 Task: Change IN PROGRESS as Status of Issue Issue0000000356 in Backlog  in Scrum Project Project0000000072 in Jira. Change IN PROGRESS as Status of Issue Issue0000000358 in Backlog  in Scrum Project Project0000000072 in Jira. Change IN PROGRESS as Status of Issue Issue0000000360 in Backlog  in Scrum Project Project0000000072 in Jira. Assign Person0000000141 as Assignee of Issue Issue0000000351 in Backlog  in Scrum Project Project0000000071 in Jira. Assign Person0000000141 as Assignee of Issue Issue0000000352 in Backlog  in Scrum Project Project0000000071 in Jira
Action: Mouse moved to (314, 104)
Screenshot: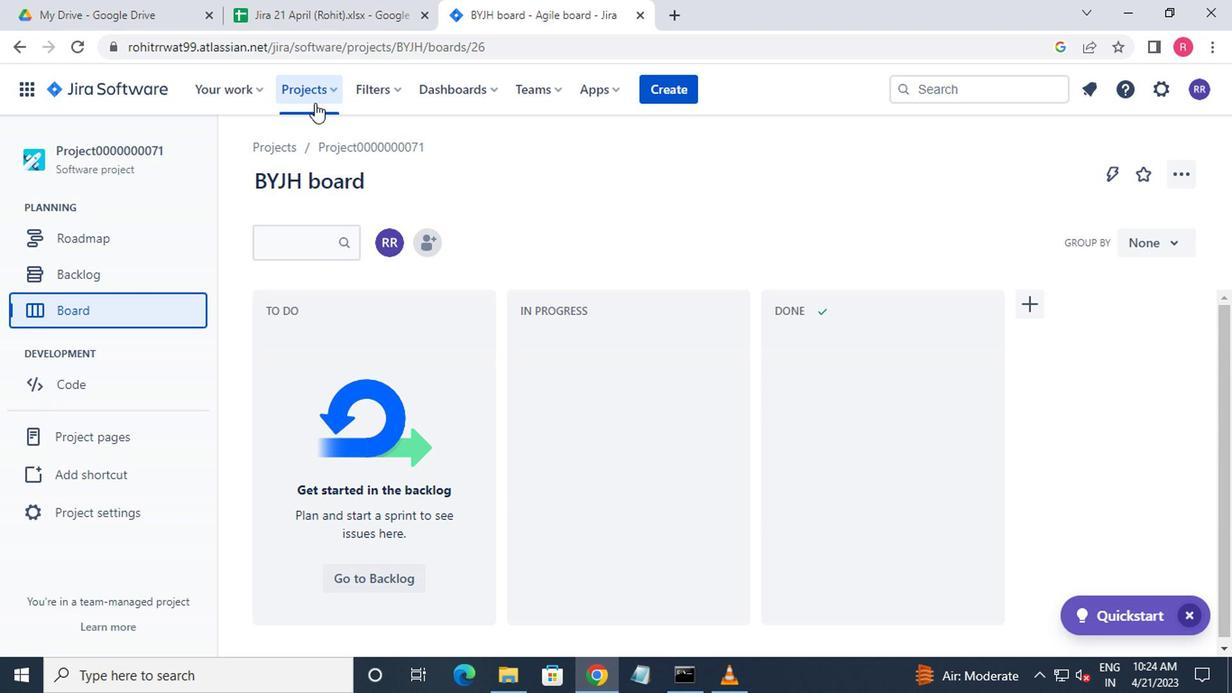 
Action: Mouse pressed left at (314, 104)
Screenshot: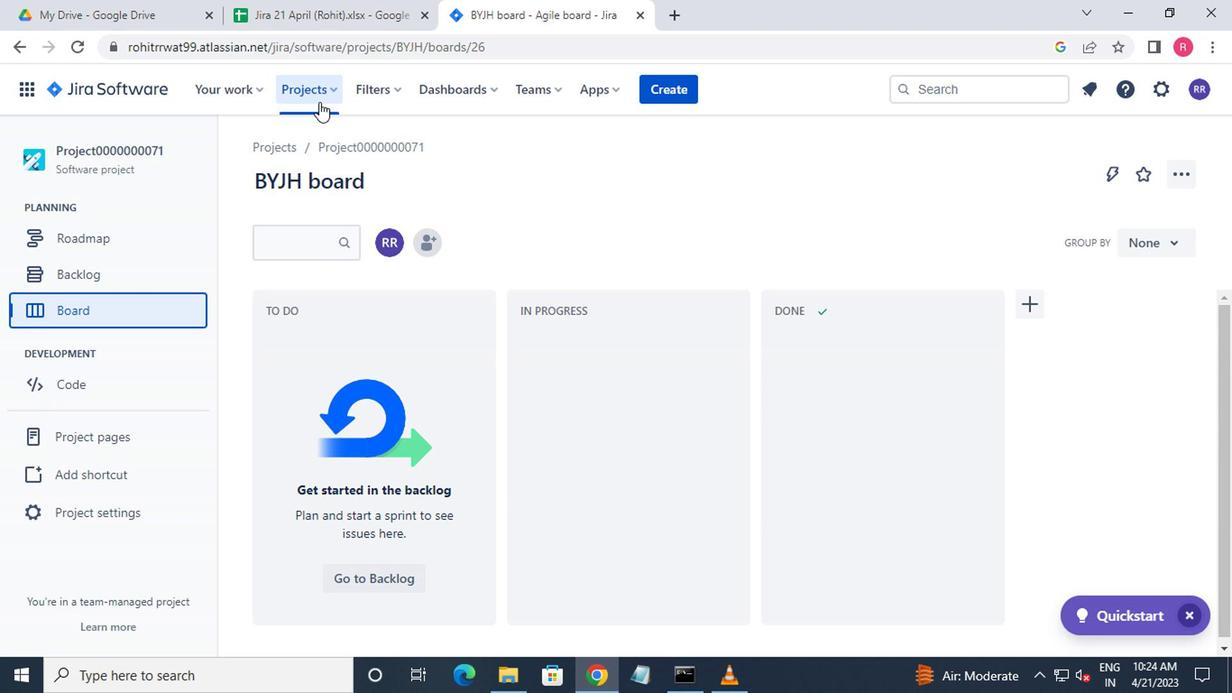 
Action: Mouse moved to (383, 234)
Screenshot: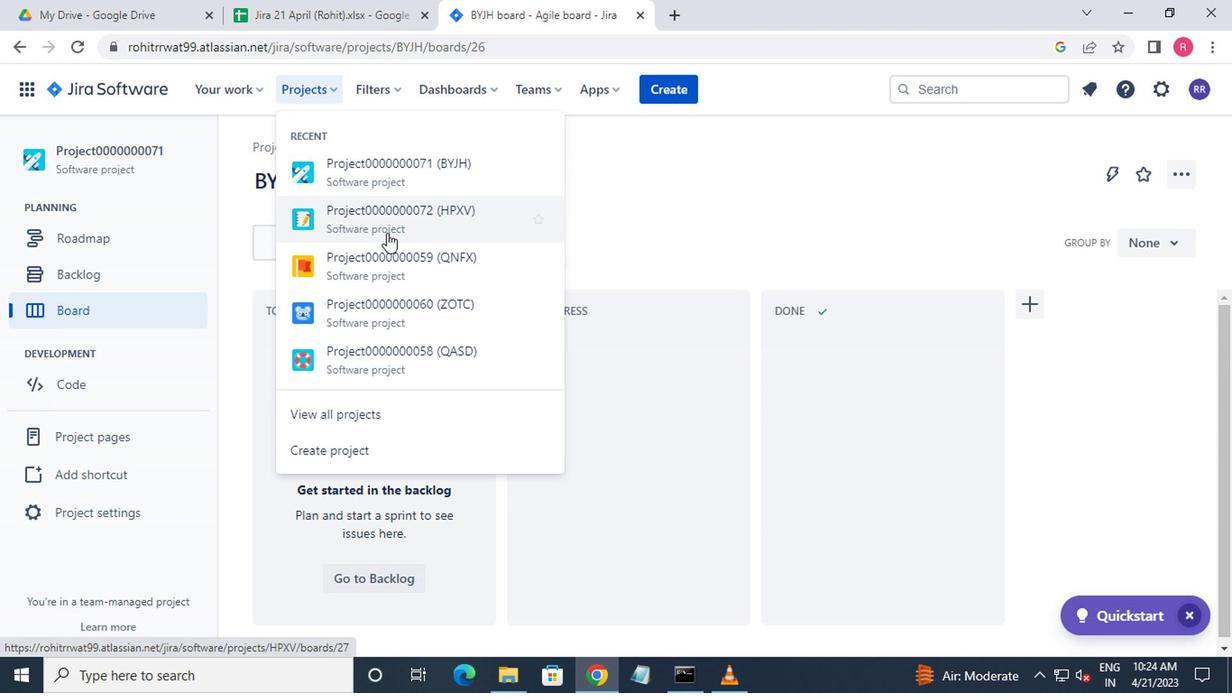 
Action: Mouse pressed left at (383, 234)
Screenshot: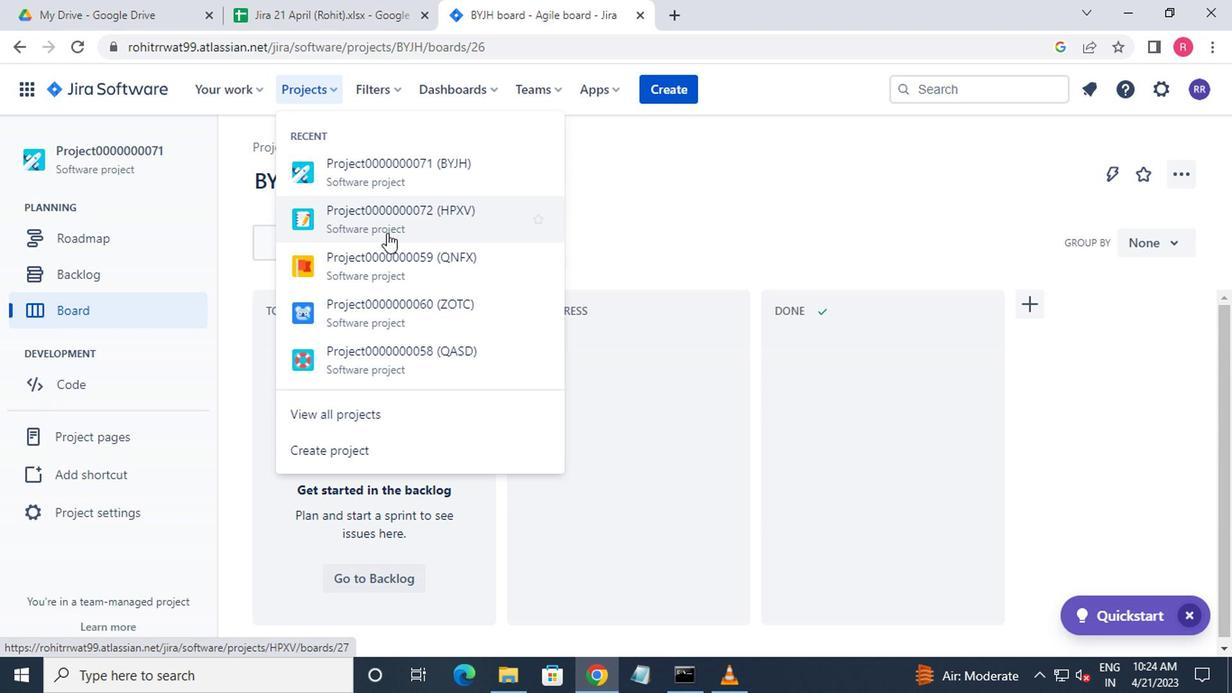 
Action: Mouse moved to (107, 277)
Screenshot: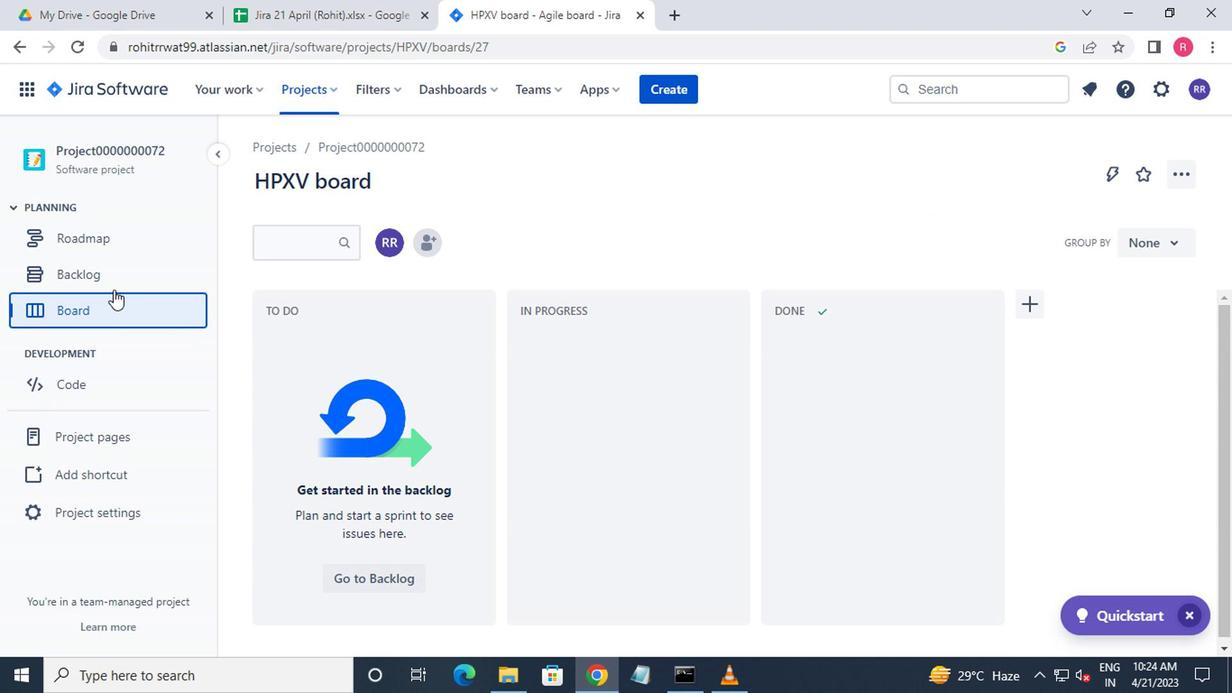 
Action: Mouse pressed left at (107, 277)
Screenshot: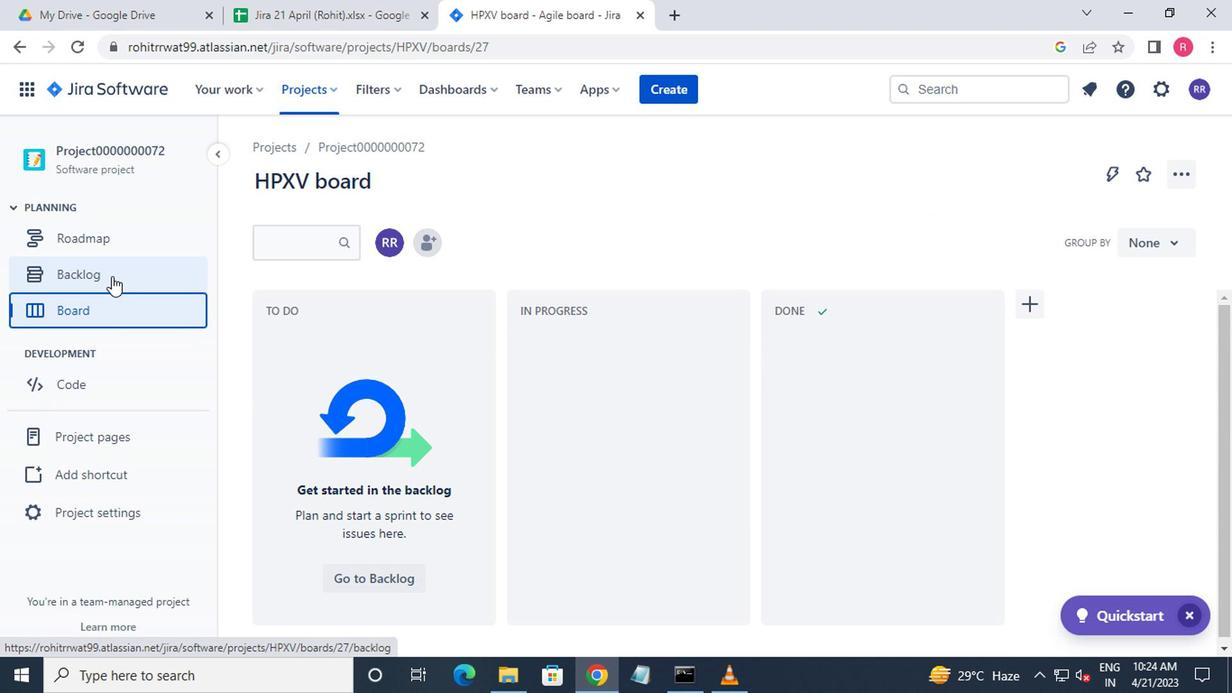 
Action: Mouse moved to (1046, 329)
Screenshot: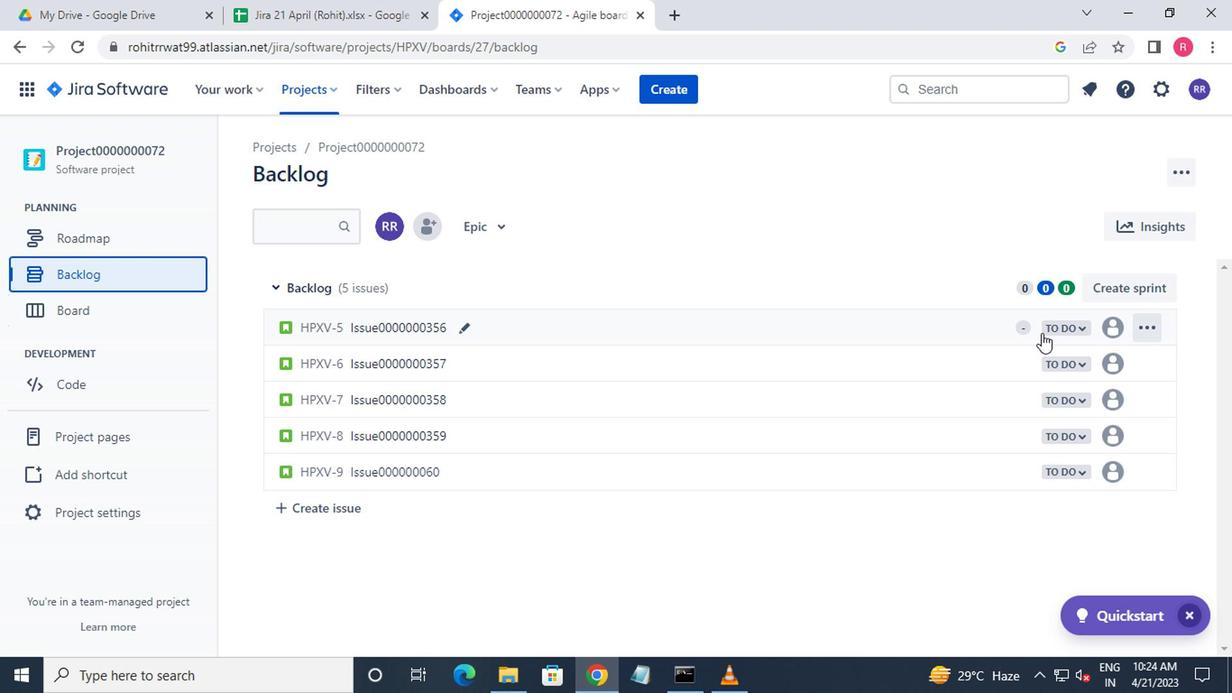 
Action: Mouse pressed left at (1046, 329)
Screenshot: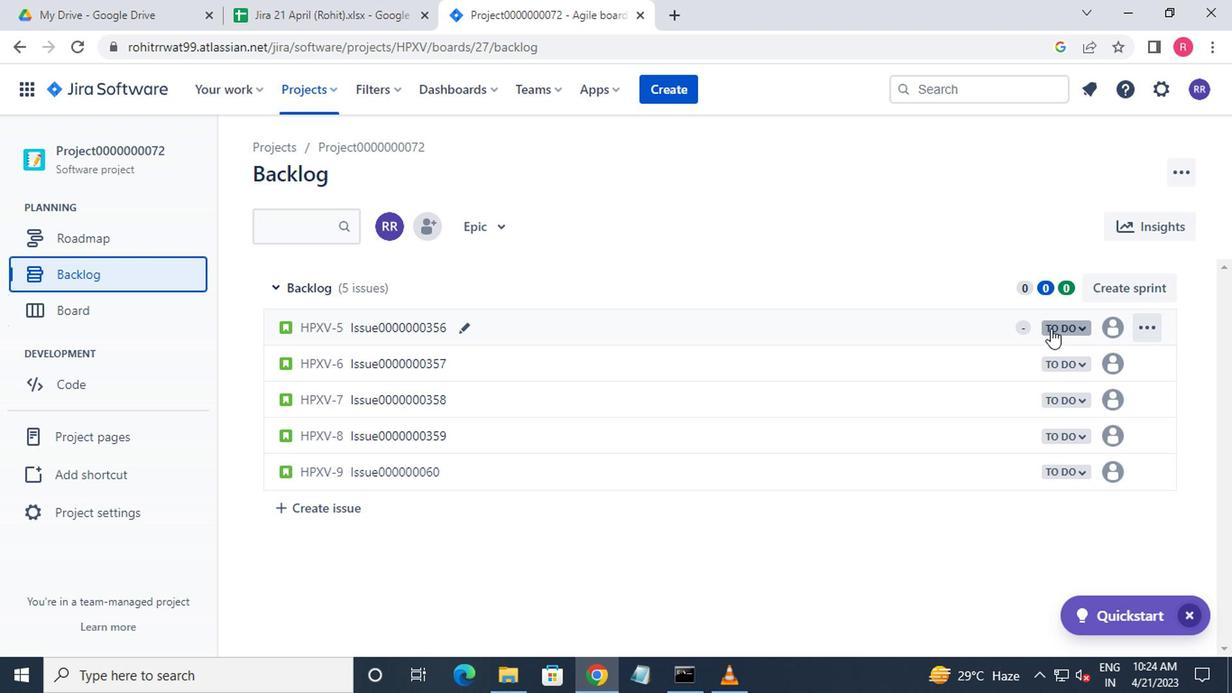 
Action: Mouse moved to (1002, 369)
Screenshot: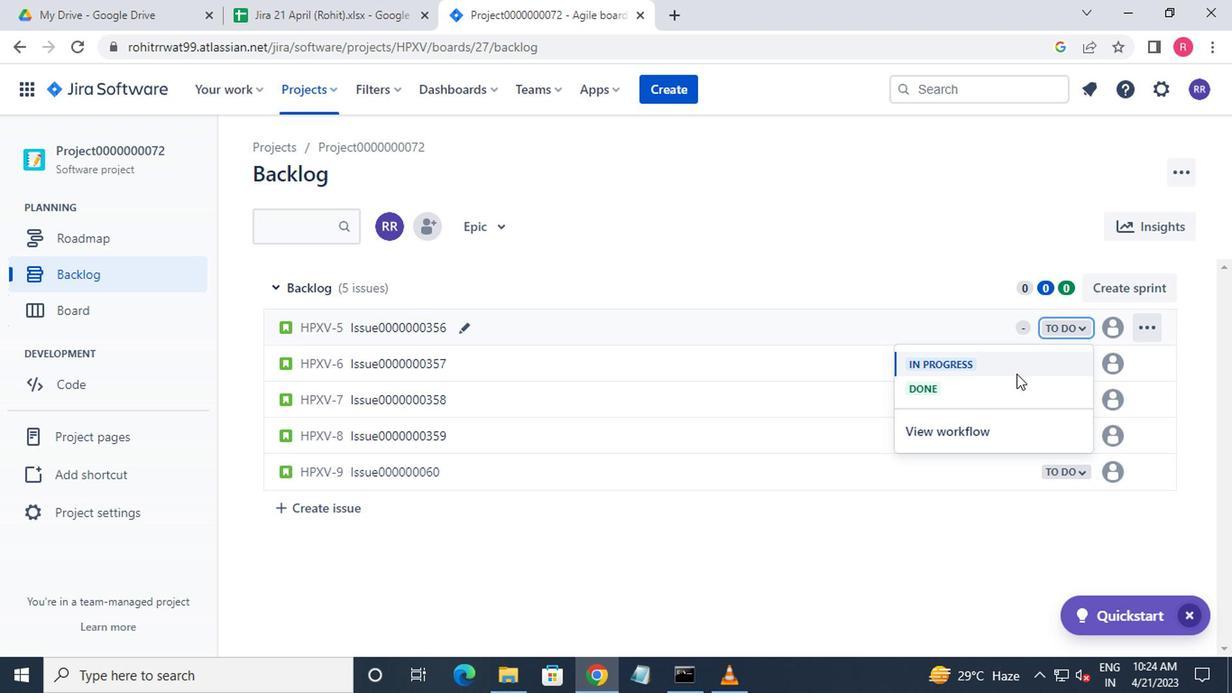 
Action: Mouse pressed left at (1002, 369)
Screenshot: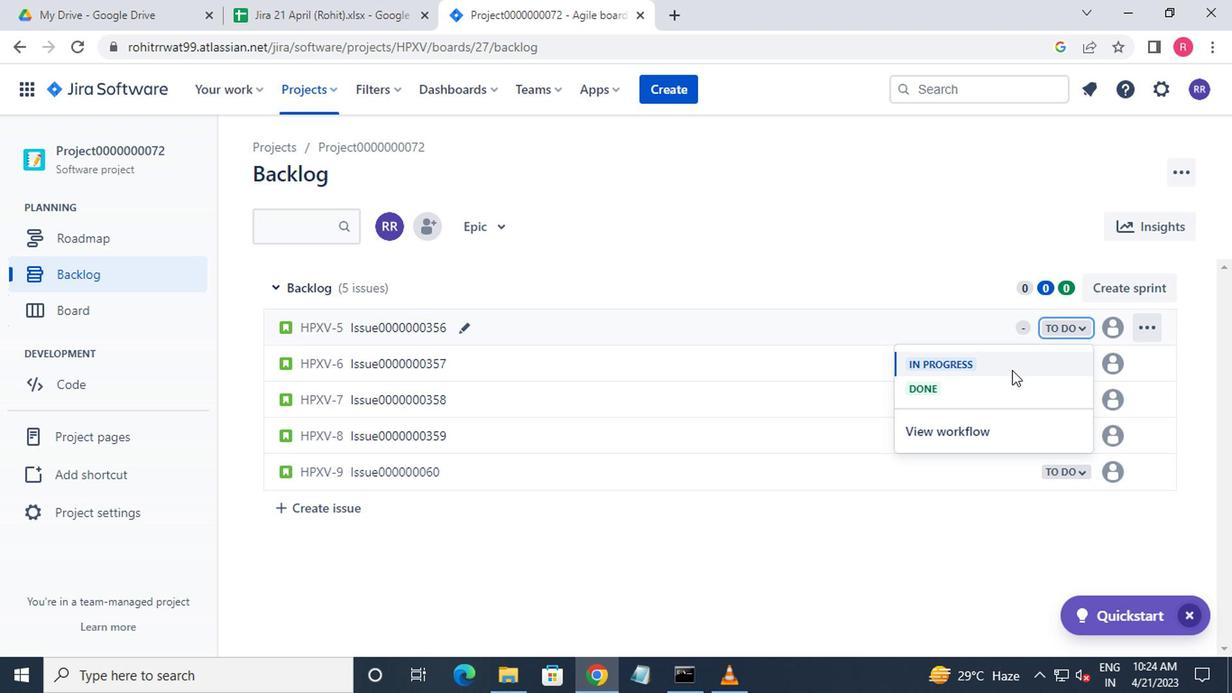
Action: Mouse moved to (1062, 399)
Screenshot: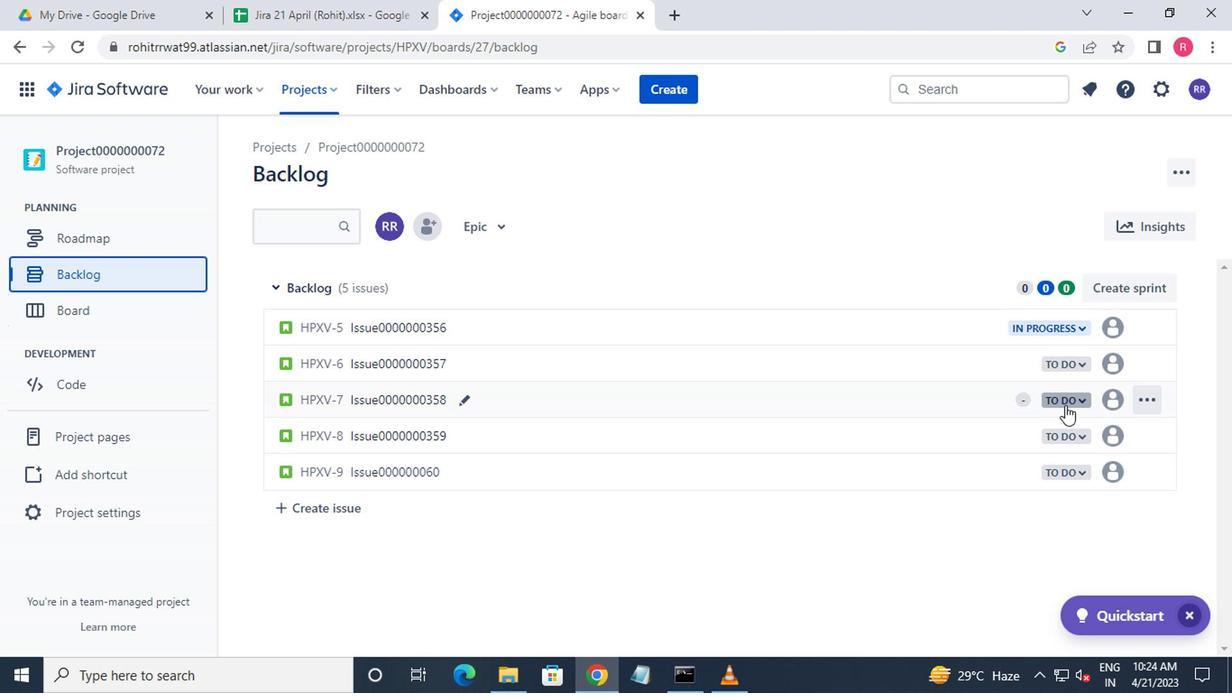 
Action: Mouse pressed left at (1062, 399)
Screenshot: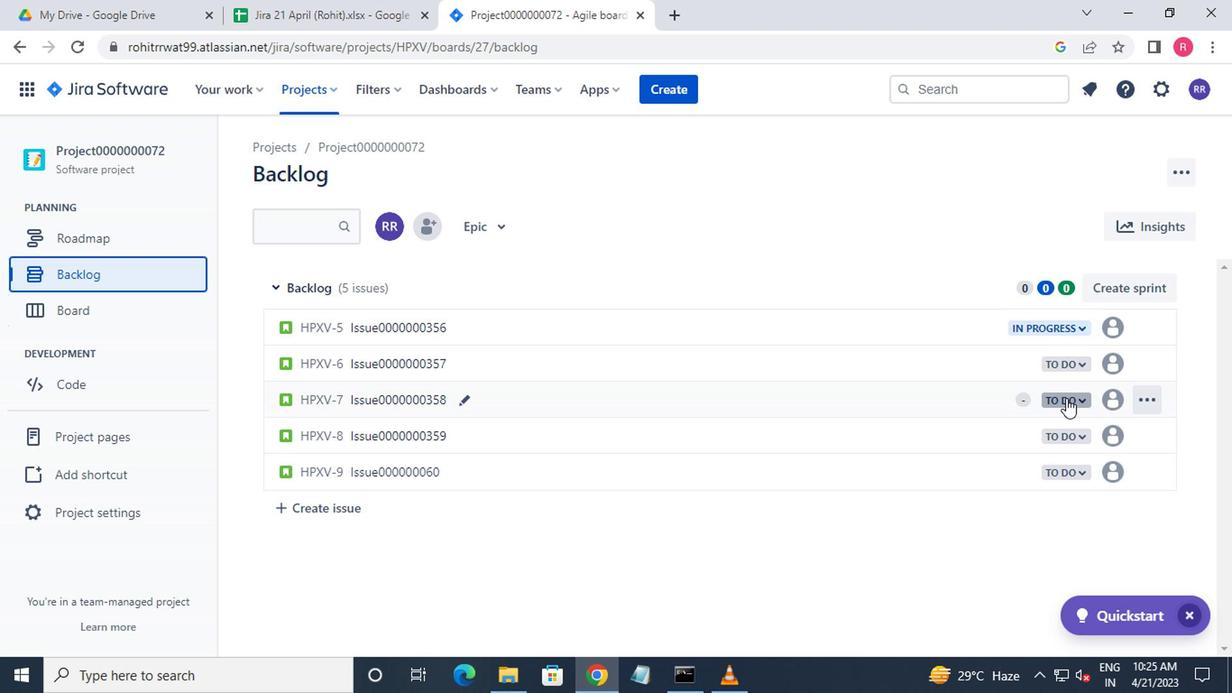 
Action: Mouse moved to (997, 432)
Screenshot: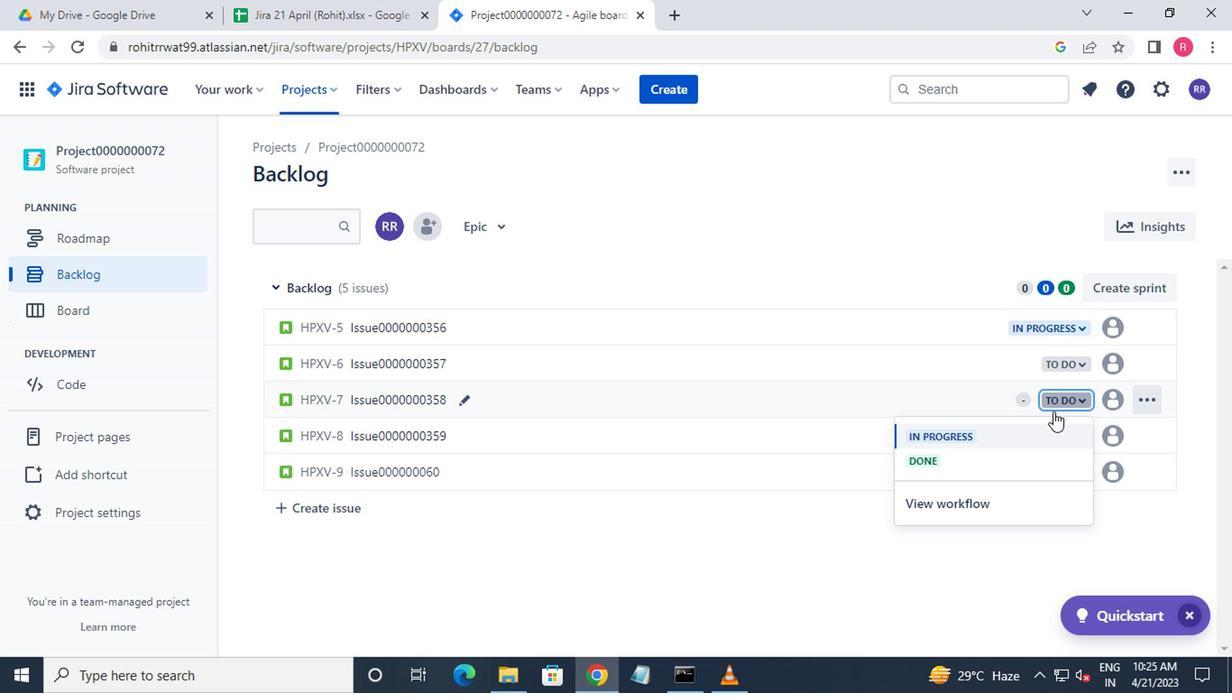 
Action: Mouse pressed left at (997, 432)
Screenshot: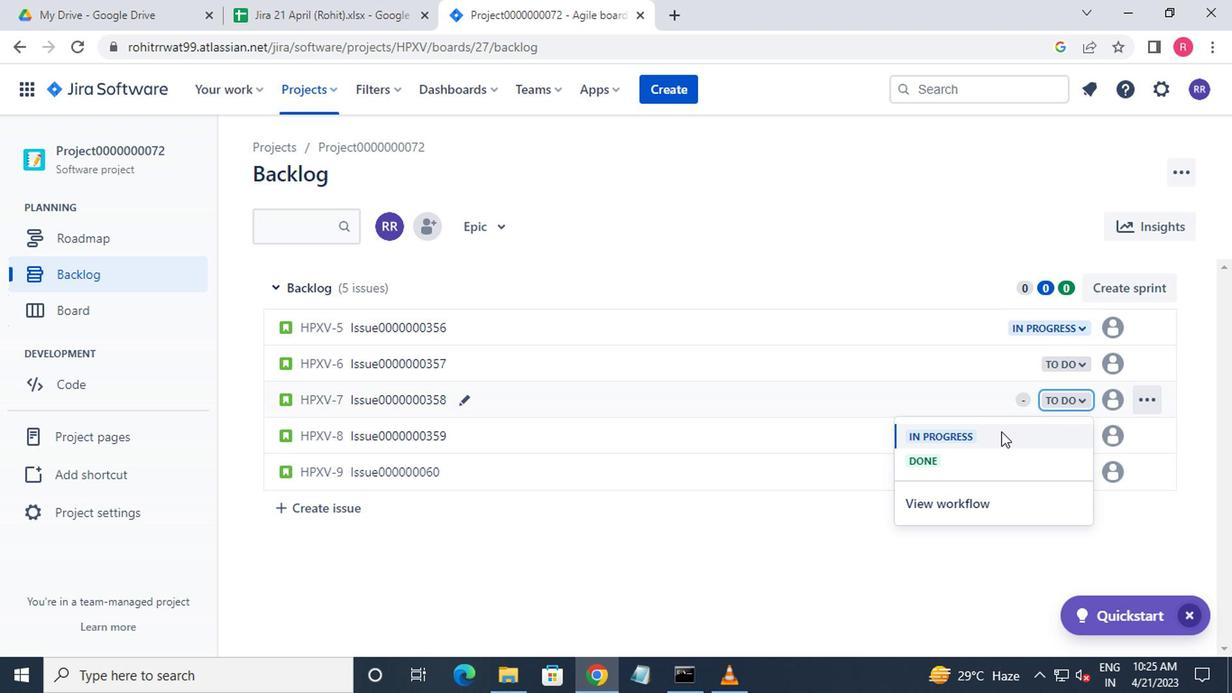 
Action: Mouse moved to (1062, 466)
Screenshot: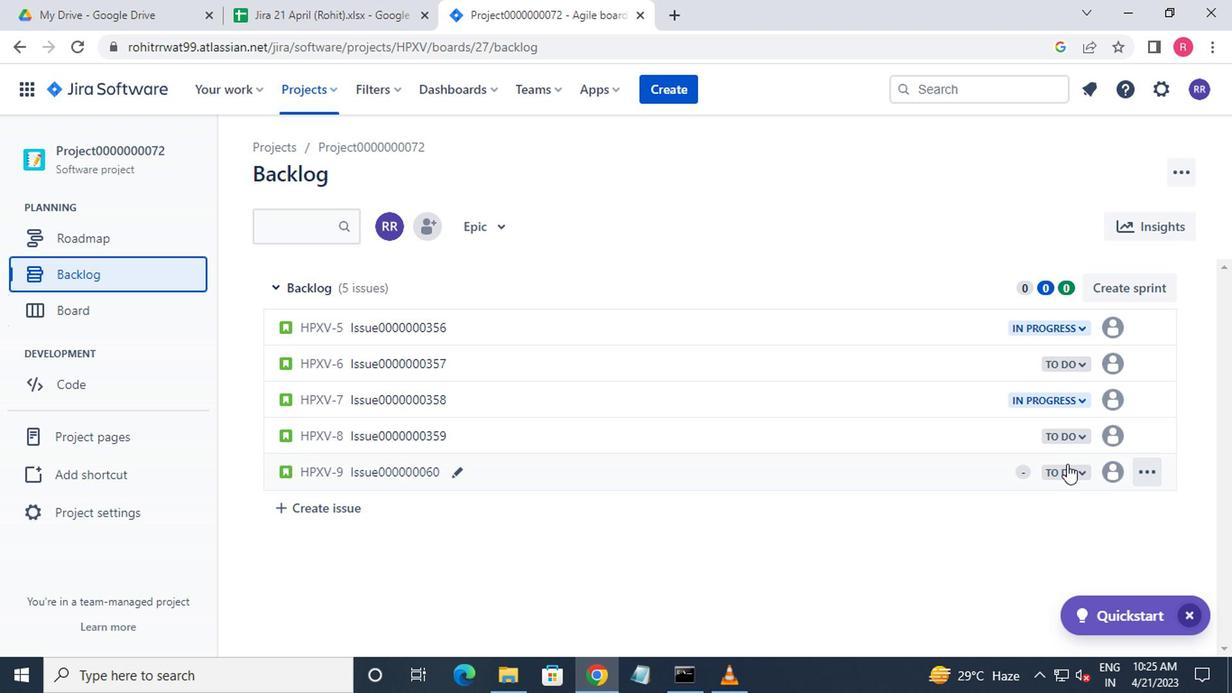
Action: Mouse pressed left at (1062, 466)
Screenshot: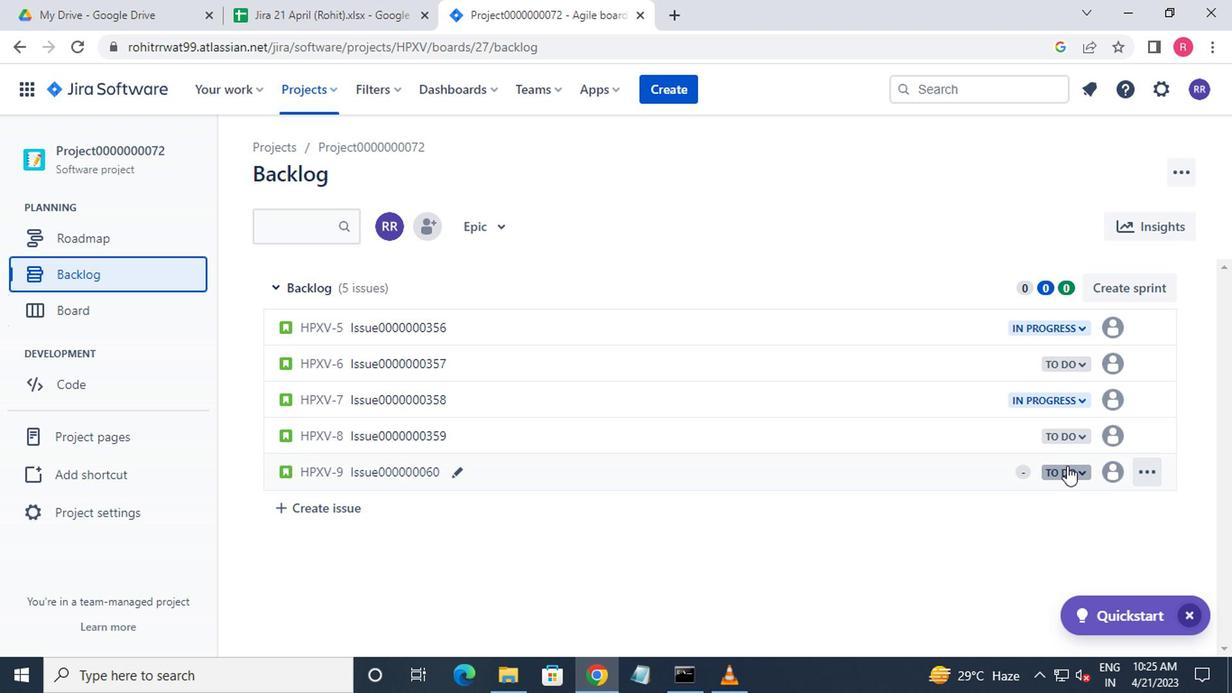 
Action: Mouse moved to (940, 503)
Screenshot: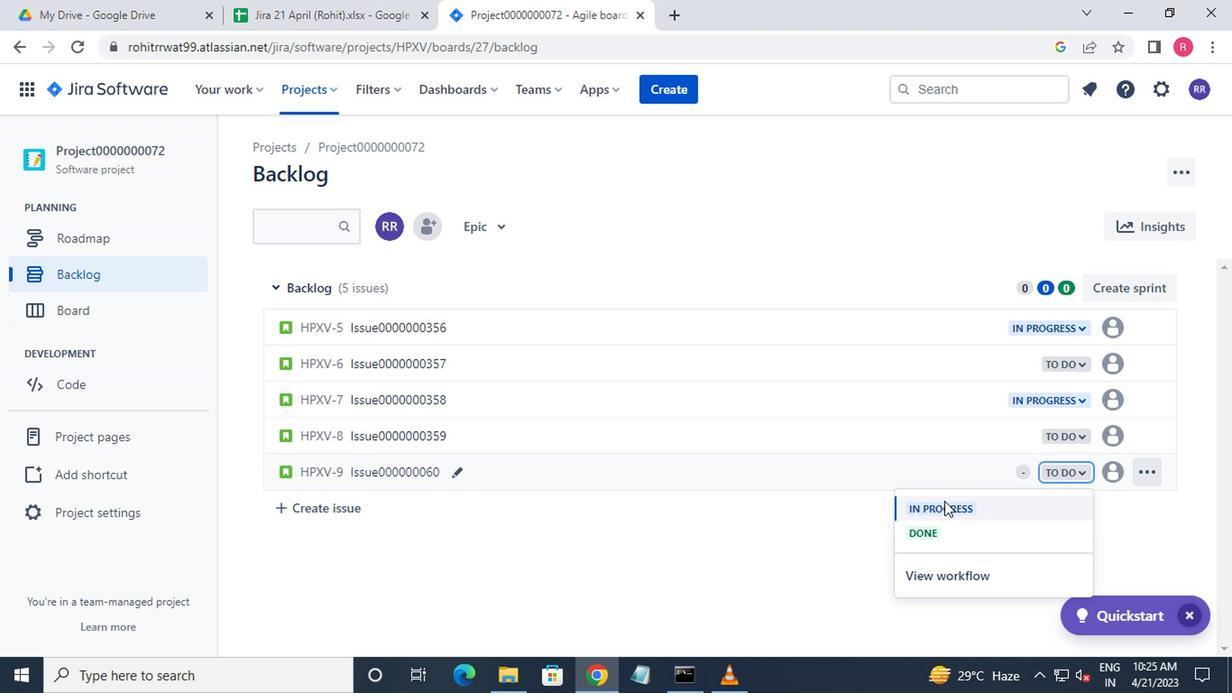 
Action: Mouse pressed left at (940, 503)
Screenshot: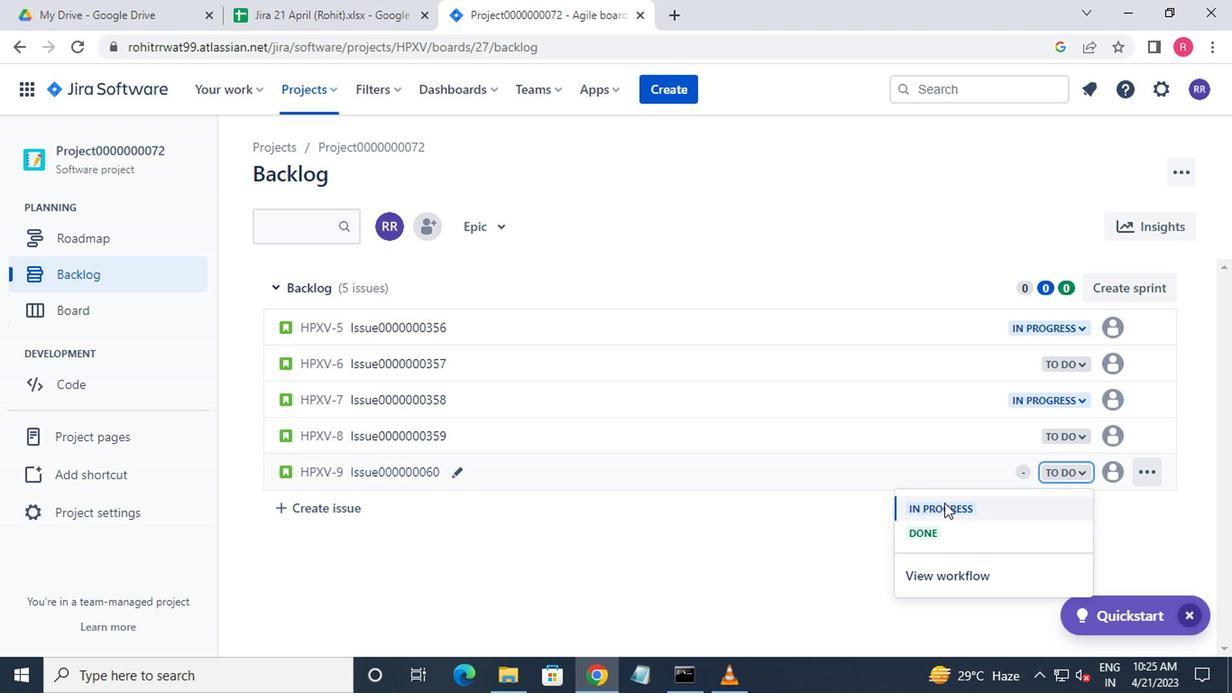 
Action: Mouse moved to (316, 102)
Screenshot: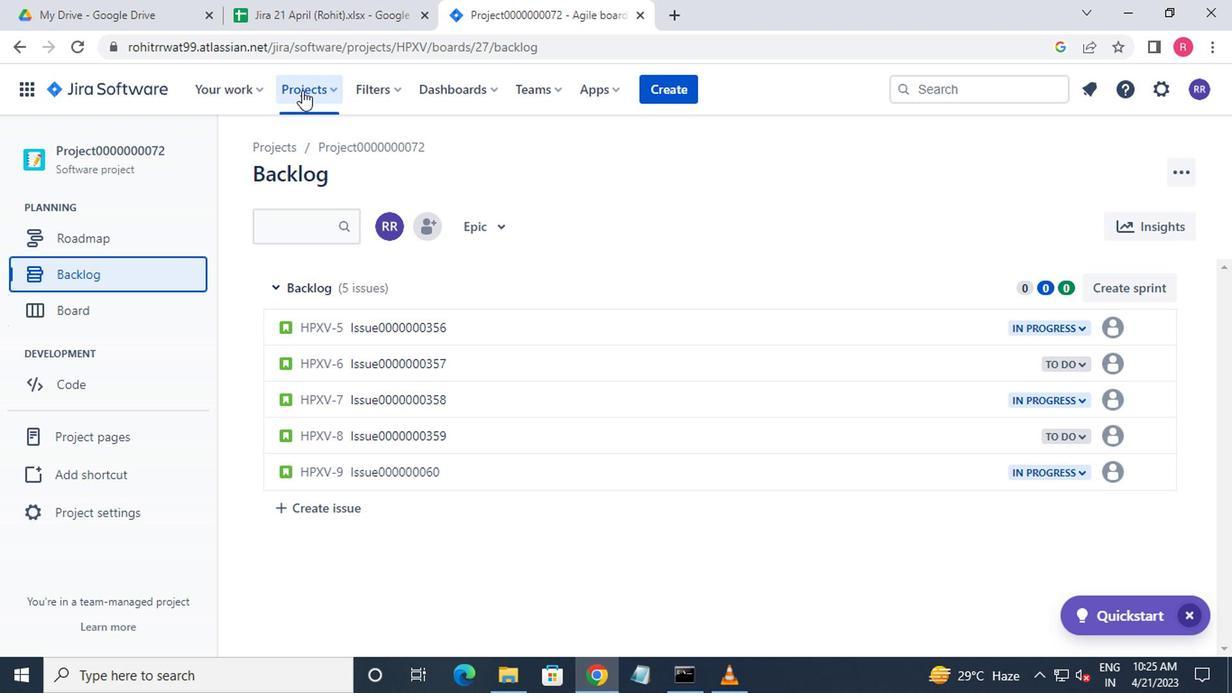 
Action: Mouse pressed left at (316, 102)
Screenshot: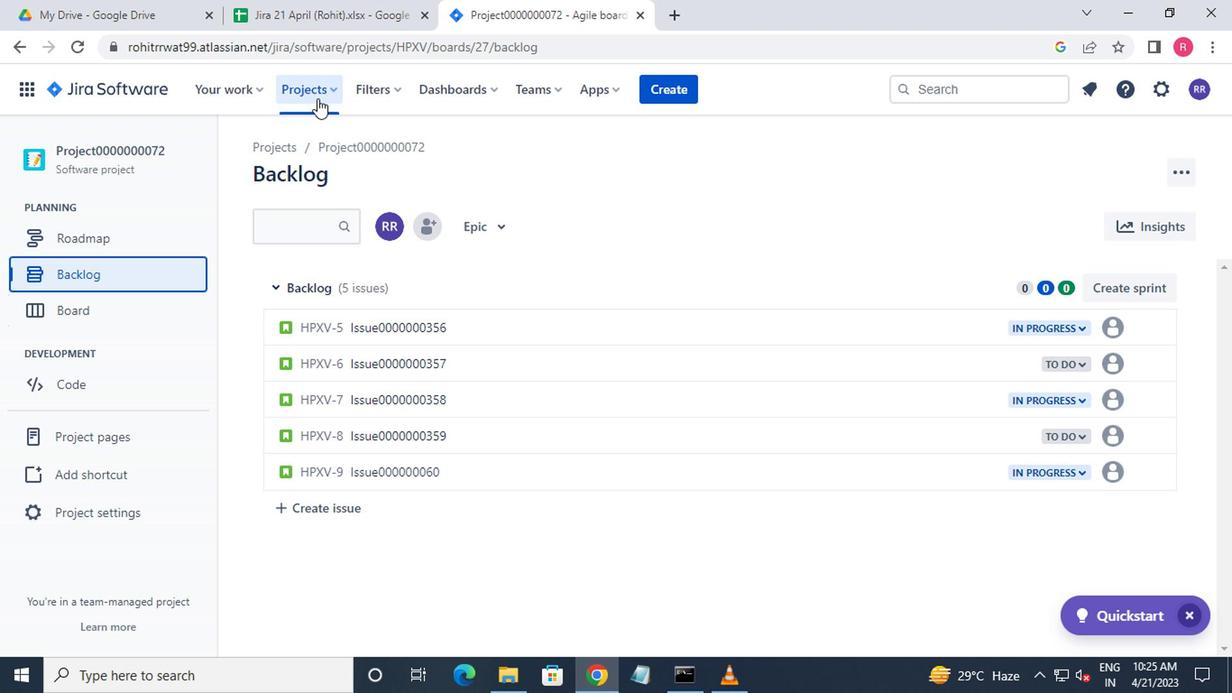 
Action: Mouse moved to (399, 232)
Screenshot: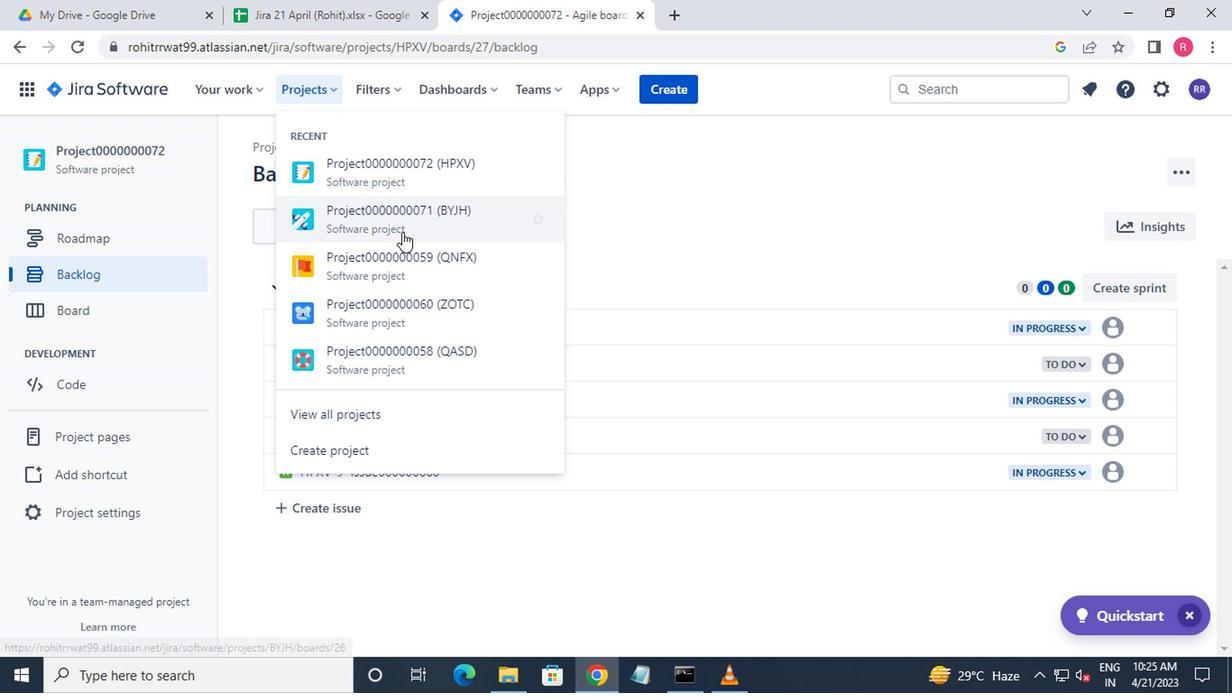 
Action: Mouse pressed left at (399, 232)
Screenshot: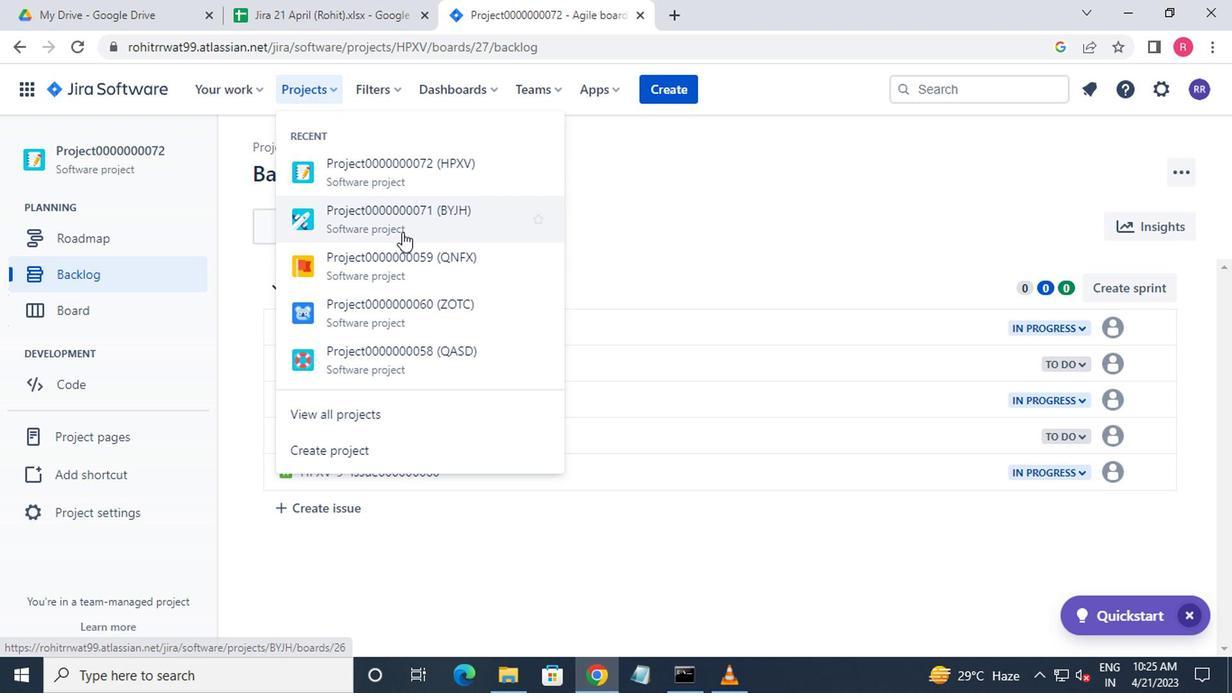 
Action: Mouse moved to (116, 284)
Screenshot: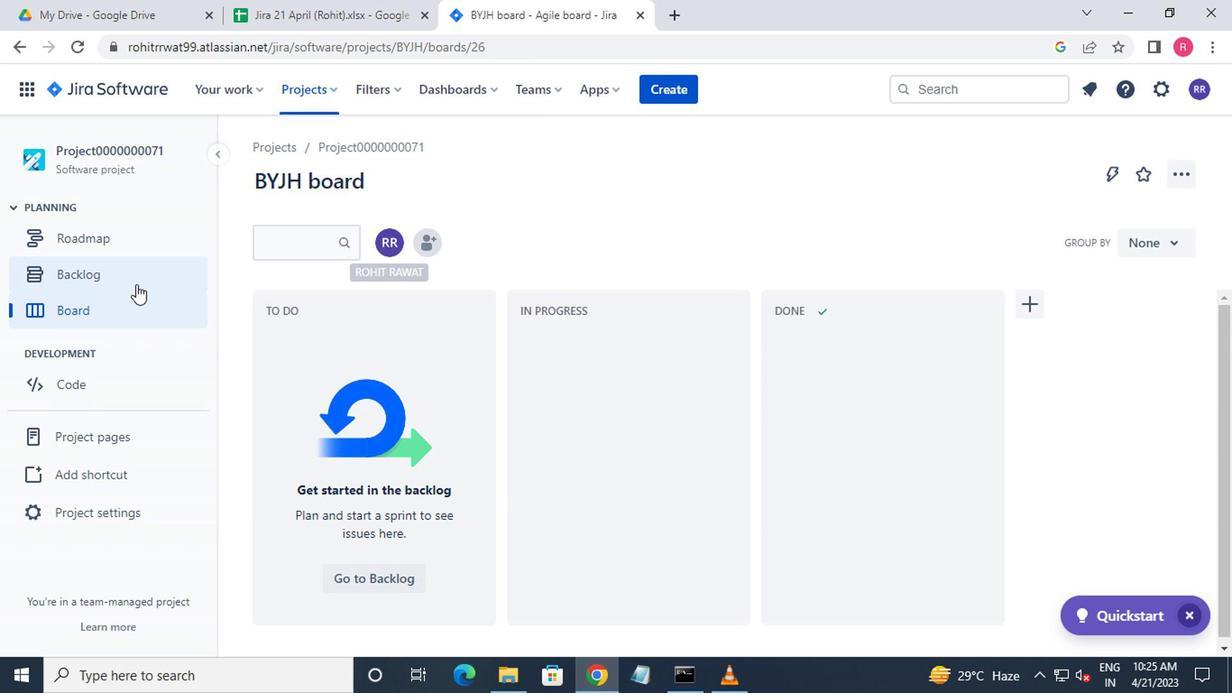 
Action: Mouse pressed left at (116, 284)
Screenshot: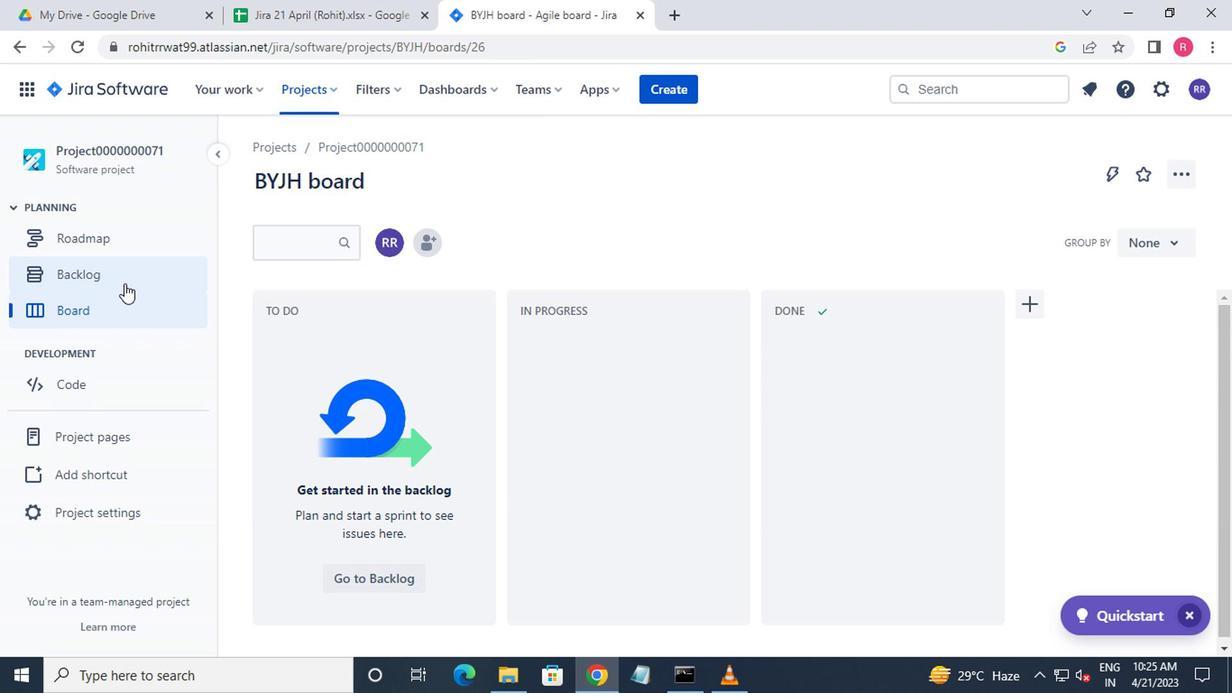
Action: Mouse moved to (363, 389)
Screenshot: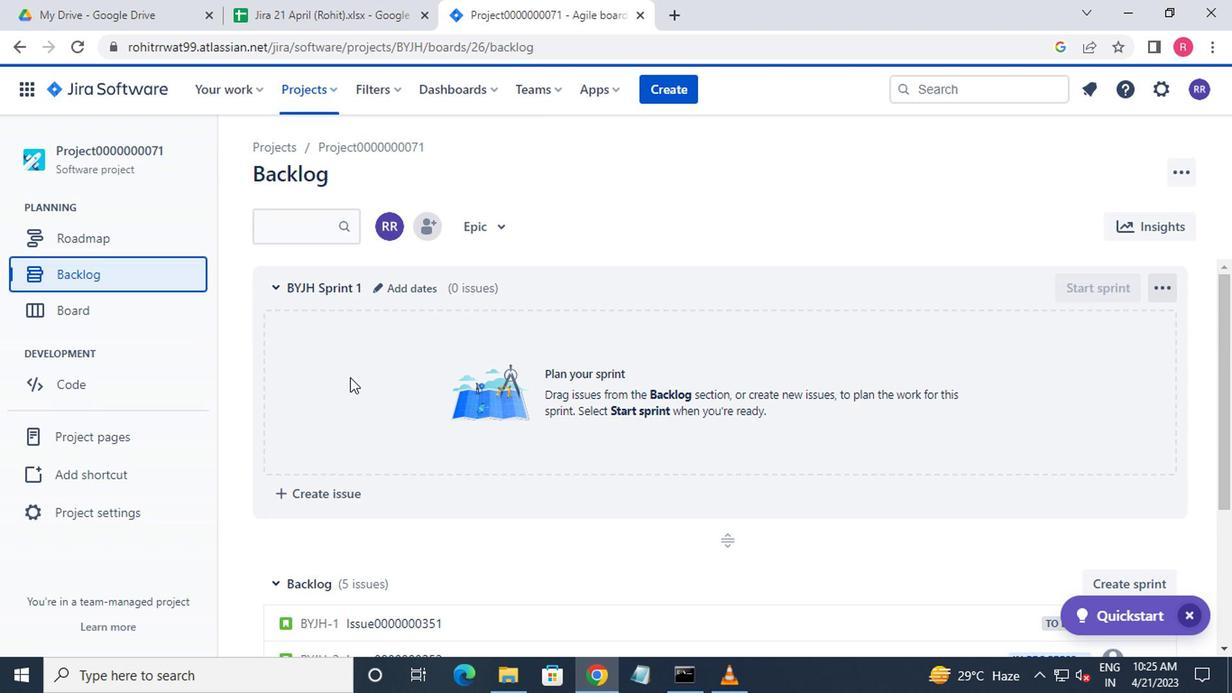 
Action: Mouse scrolled (363, 388) with delta (0, -1)
Screenshot: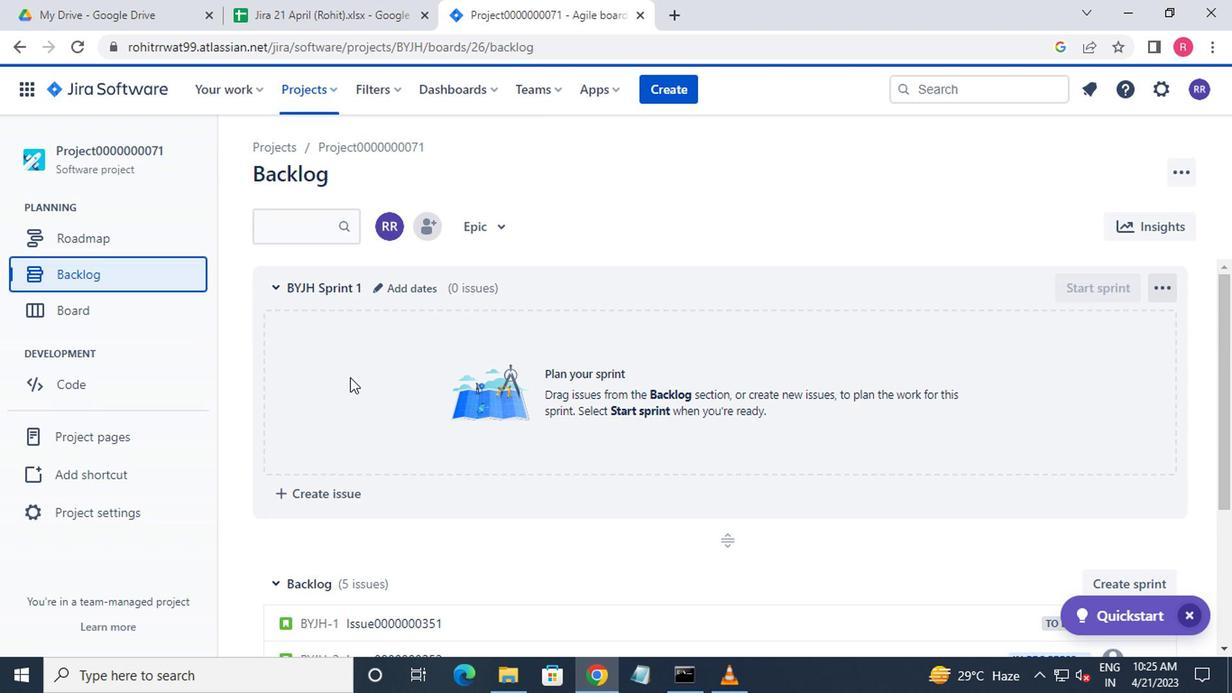 
Action: Mouse moved to (383, 403)
Screenshot: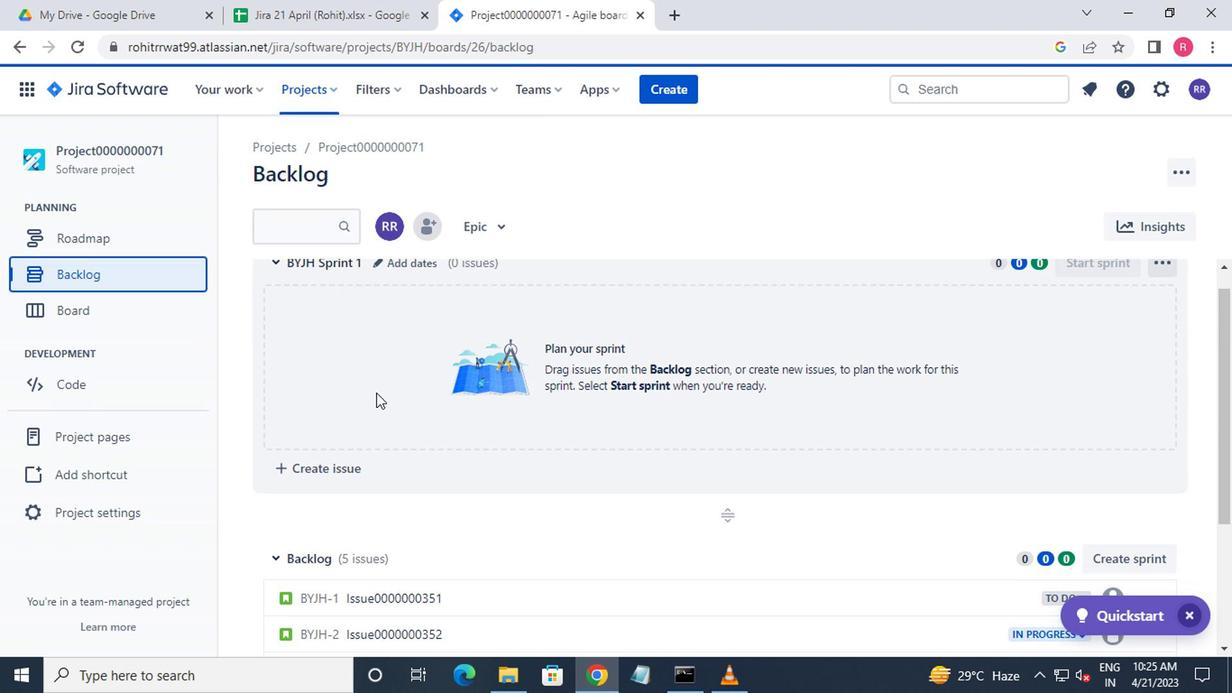 
Action: Mouse scrolled (383, 403) with delta (0, 0)
Screenshot: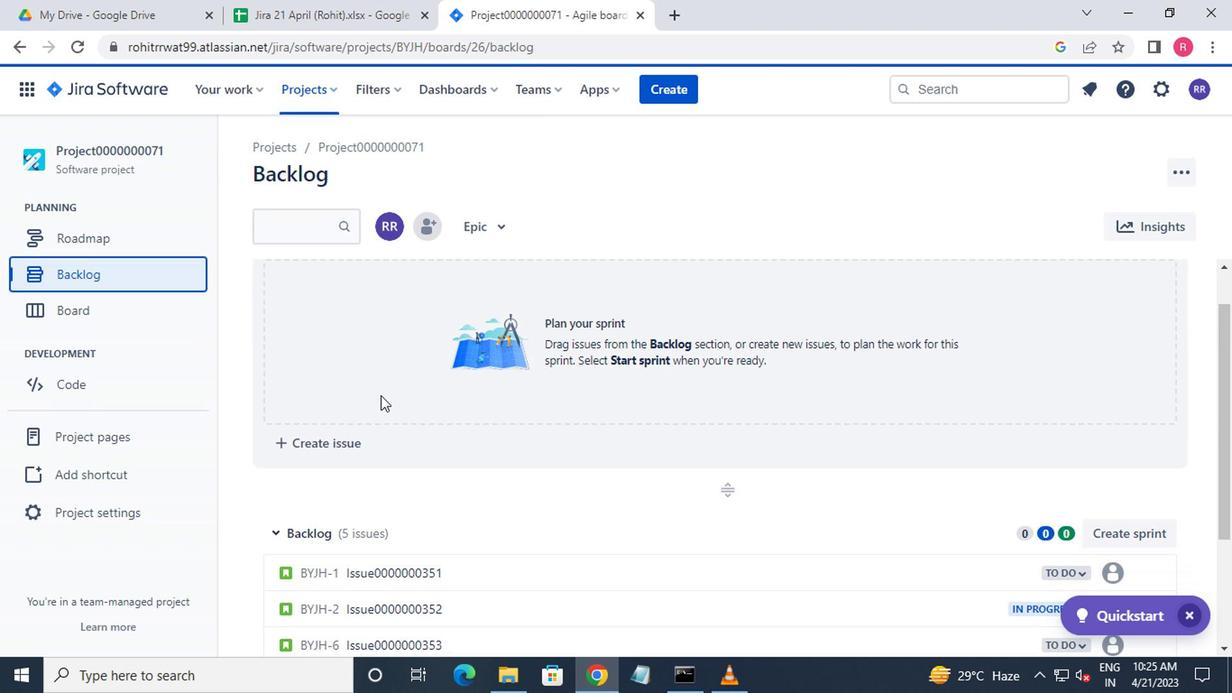 
Action: Mouse moved to (385, 405)
Screenshot: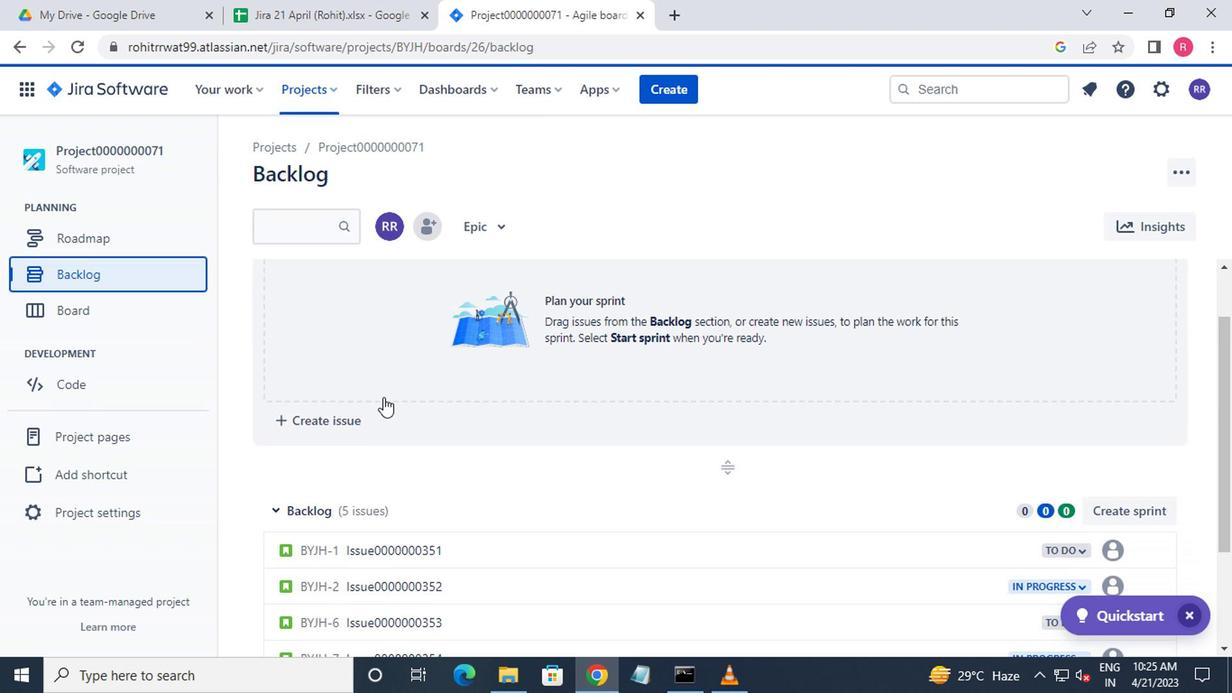 
Action: Mouse scrolled (385, 405) with delta (0, 0)
Screenshot: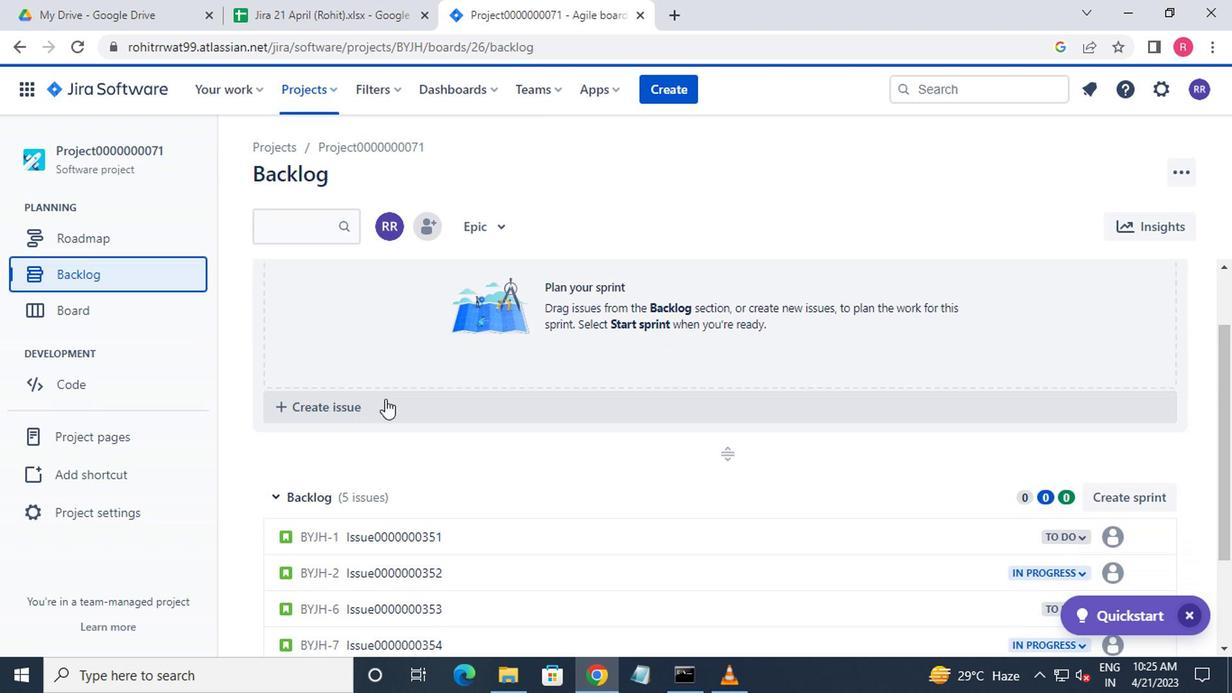 
Action: Mouse moved to (388, 409)
Screenshot: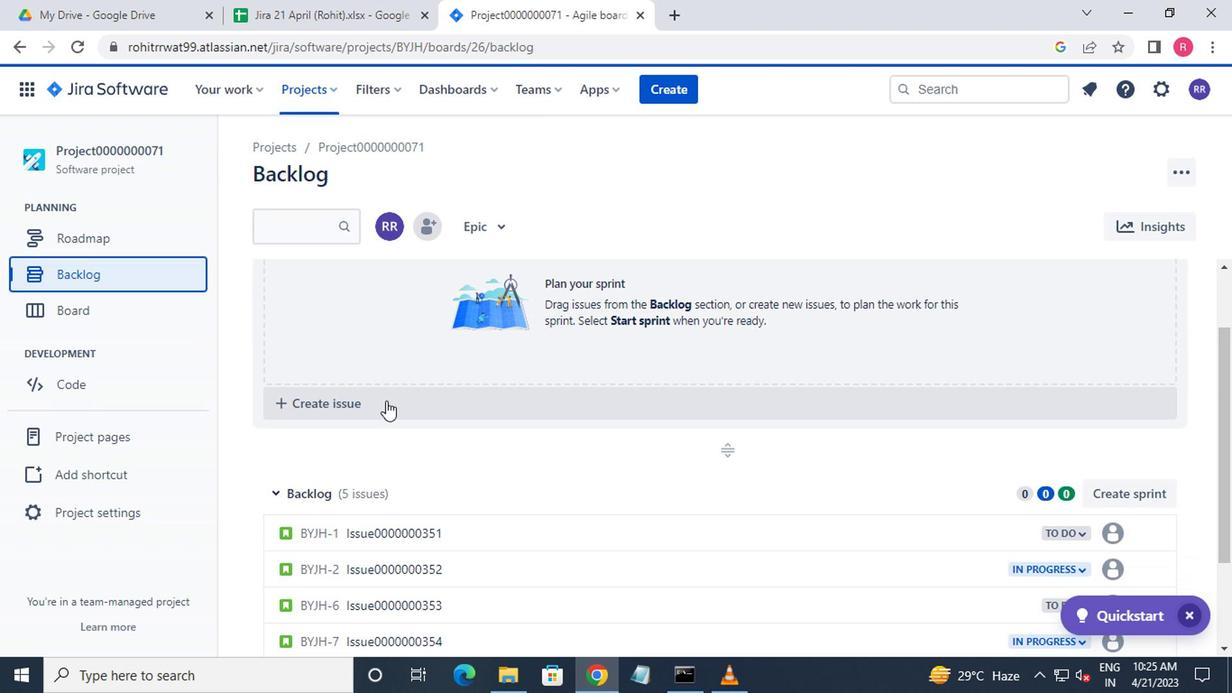 
Action: Mouse scrolled (388, 408) with delta (0, -1)
Screenshot: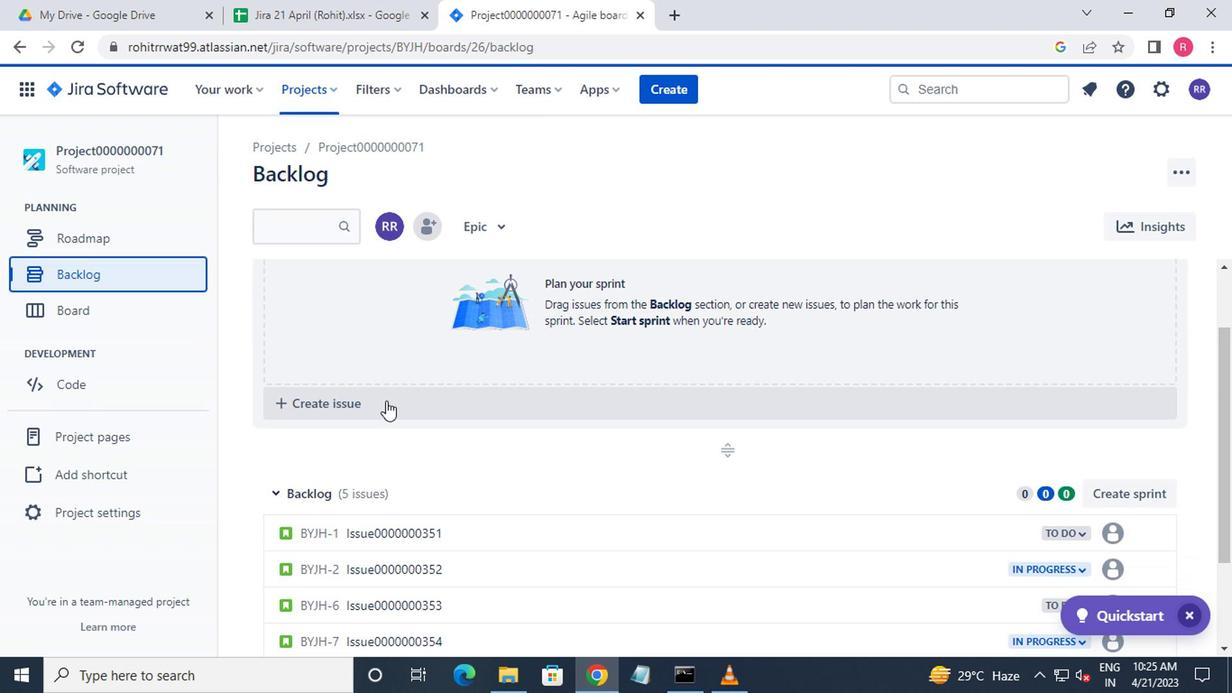 
Action: Mouse moved to (390, 409)
Screenshot: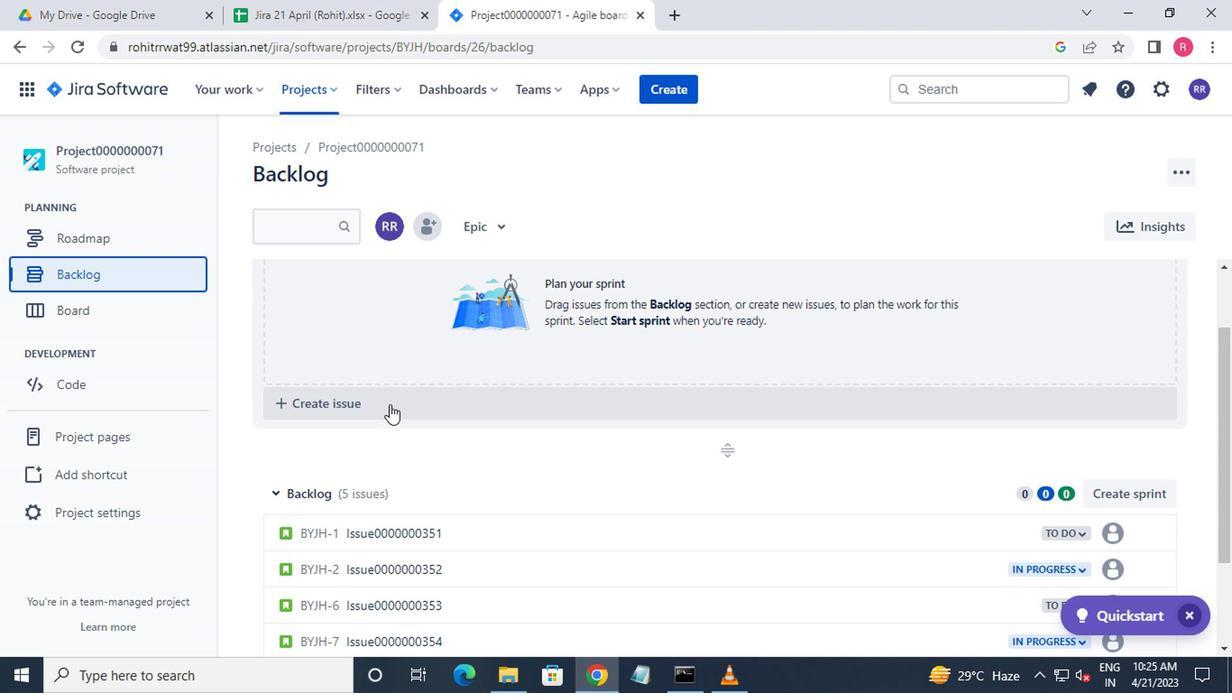 
Action: Mouse scrolled (390, 408) with delta (0, -1)
Screenshot: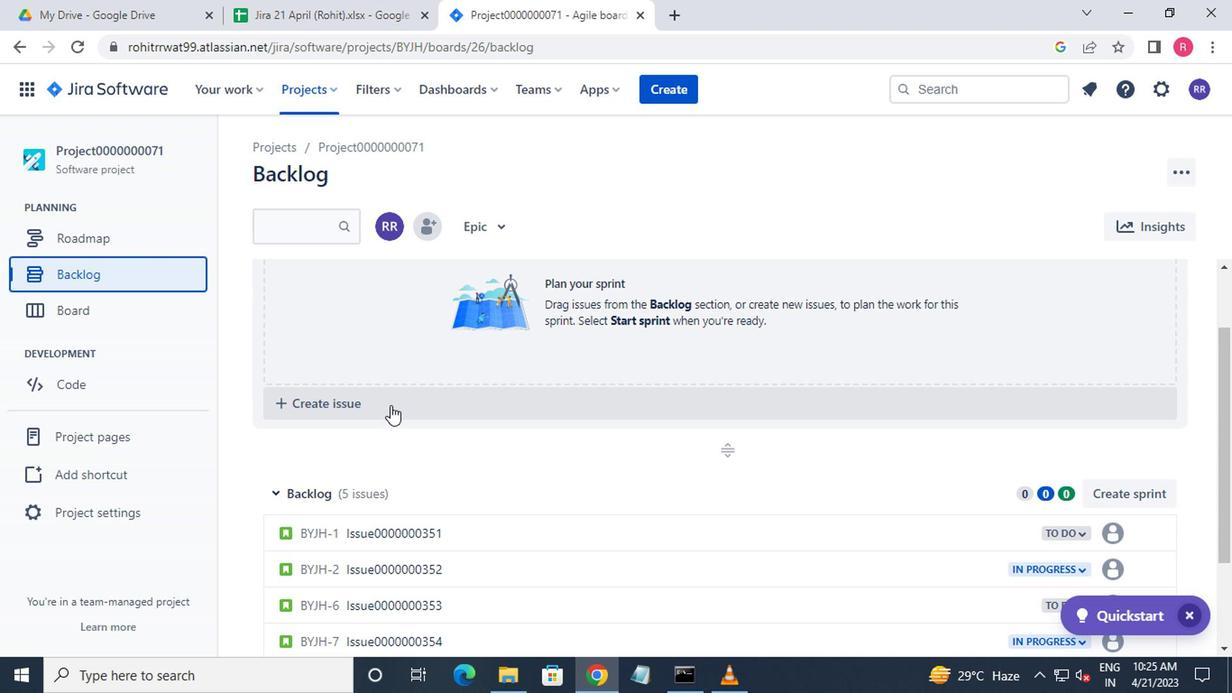 
Action: Mouse moved to (1107, 405)
Screenshot: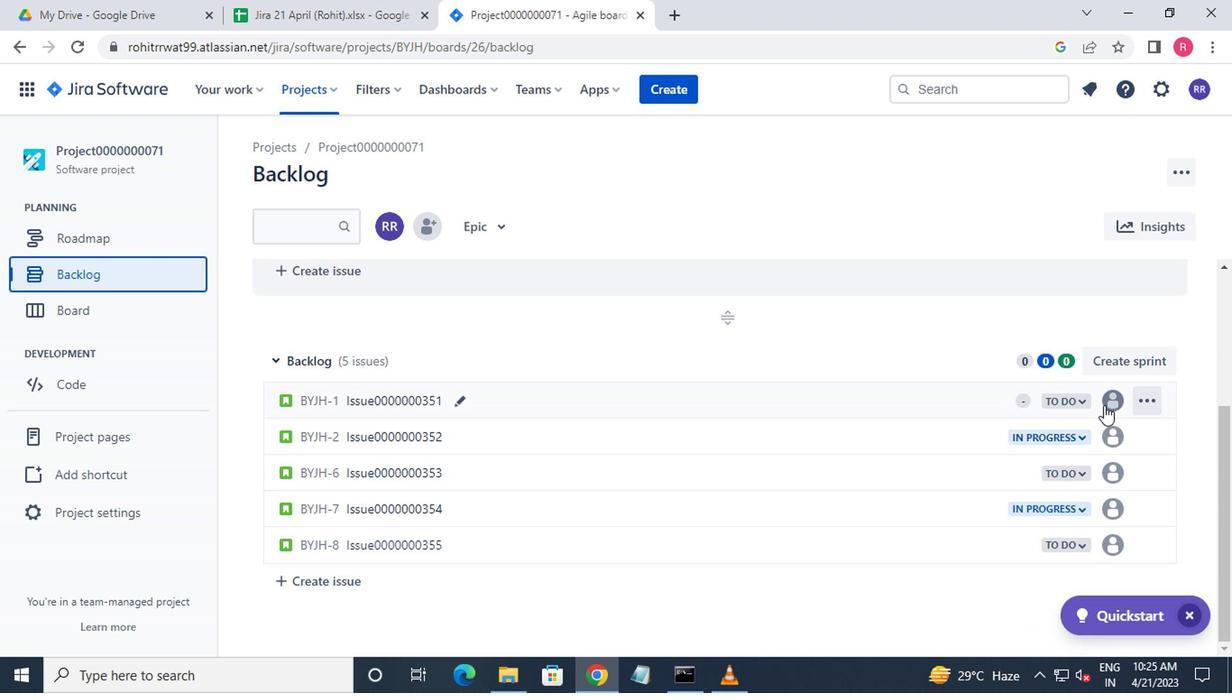 
Action: Mouse pressed left at (1107, 405)
Screenshot: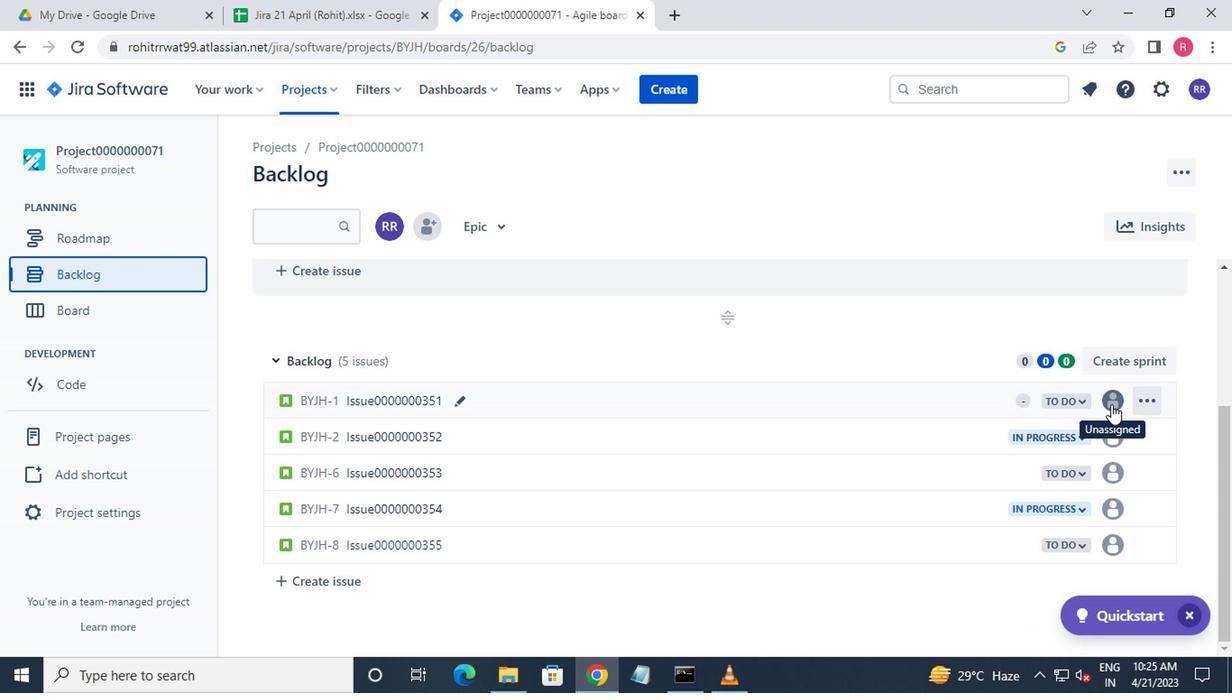 
Action: Mouse moved to (958, 576)
Screenshot: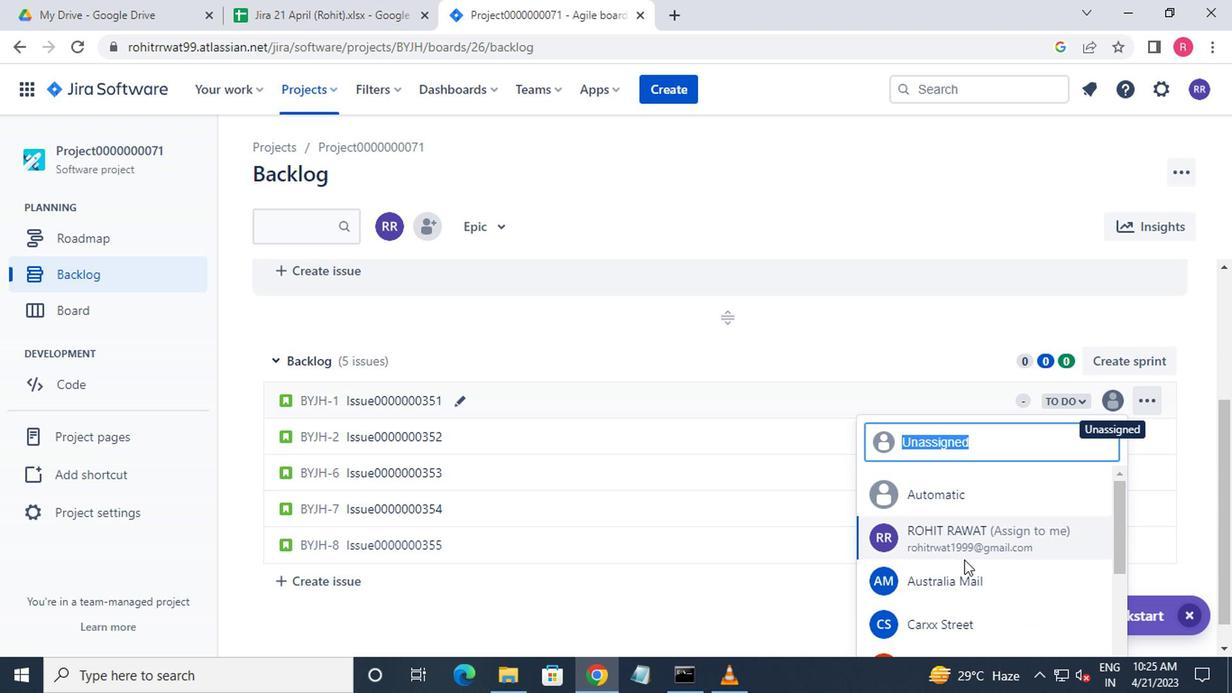 
Action: Mouse pressed left at (958, 576)
Screenshot: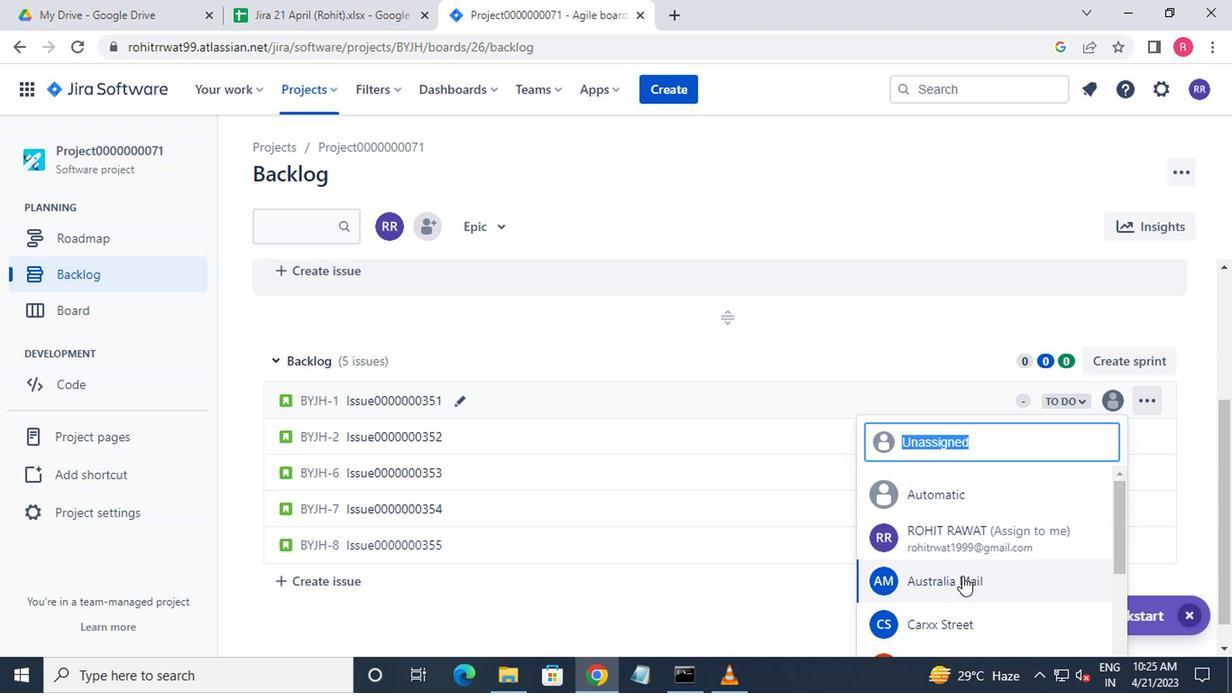 
Action: Mouse moved to (1104, 431)
Screenshot: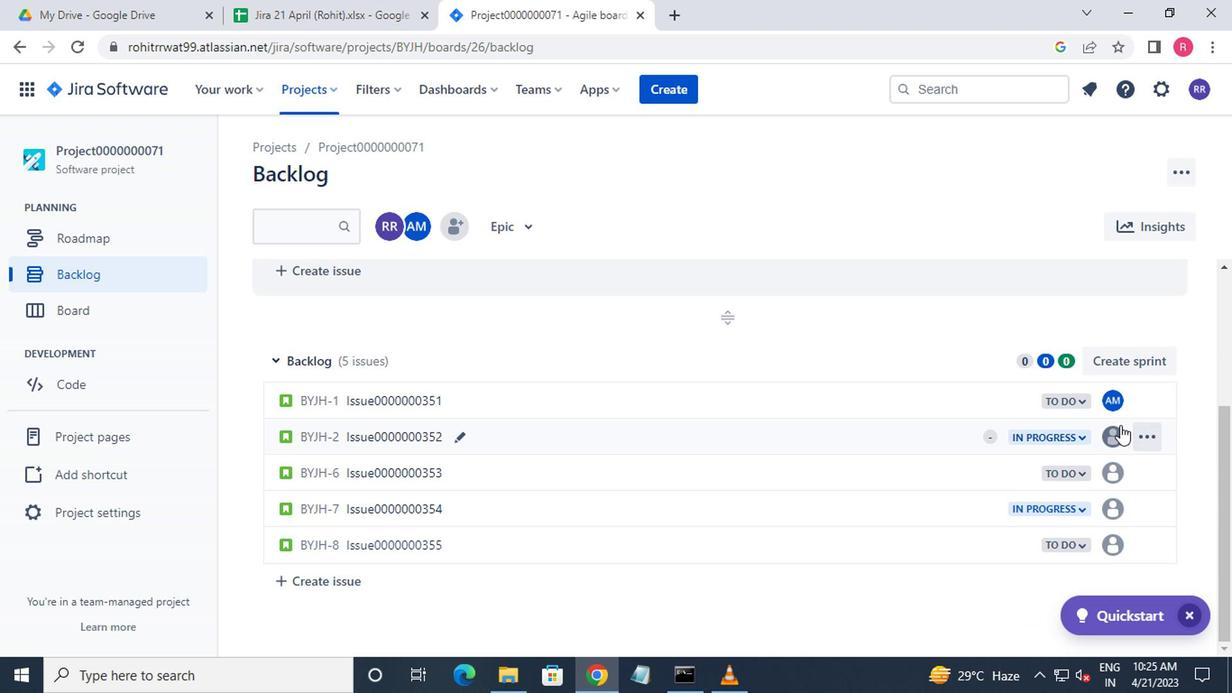 
Action: Mouse pressed left at (1104, 431)
Screenshot: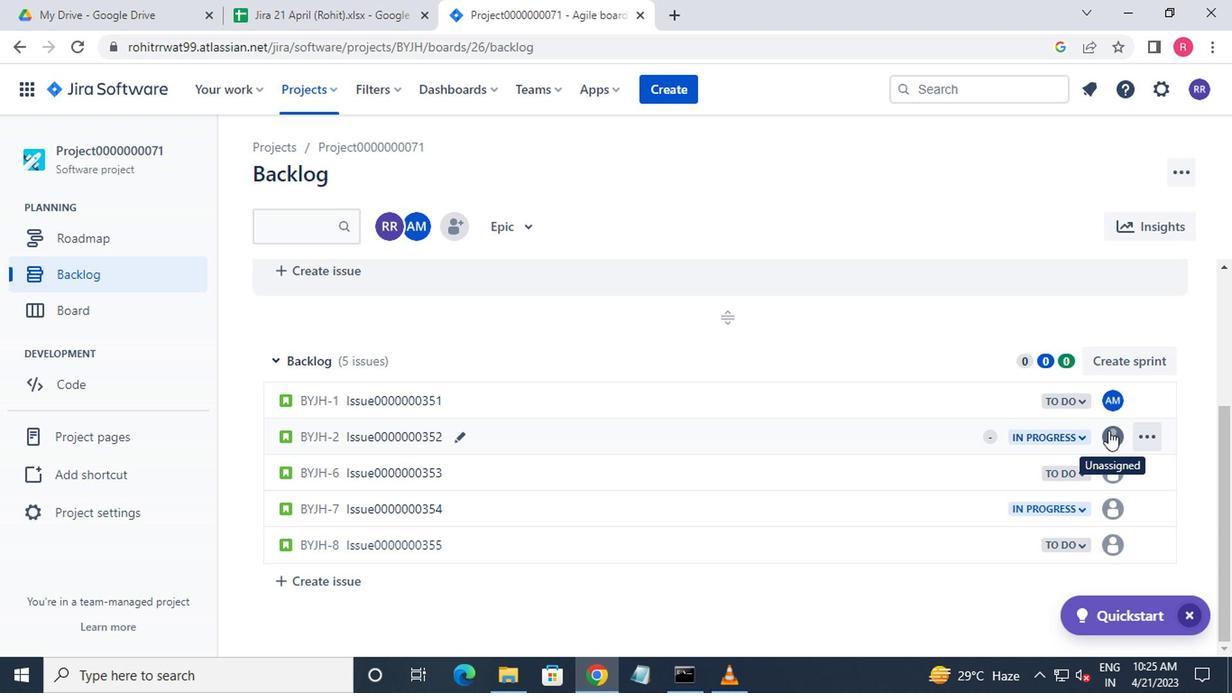 
Action: Mouse moved to (926, 609)
Screenshot: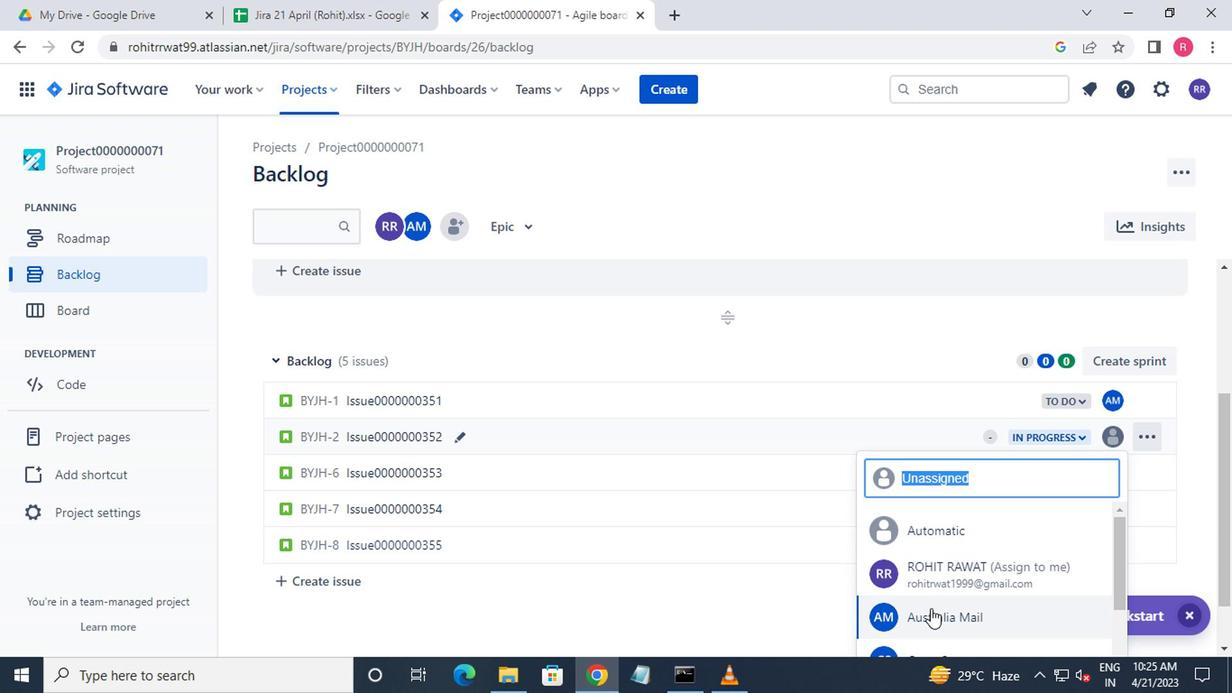 
Action: Mouse pressed left at (926, 609)
Screenshot: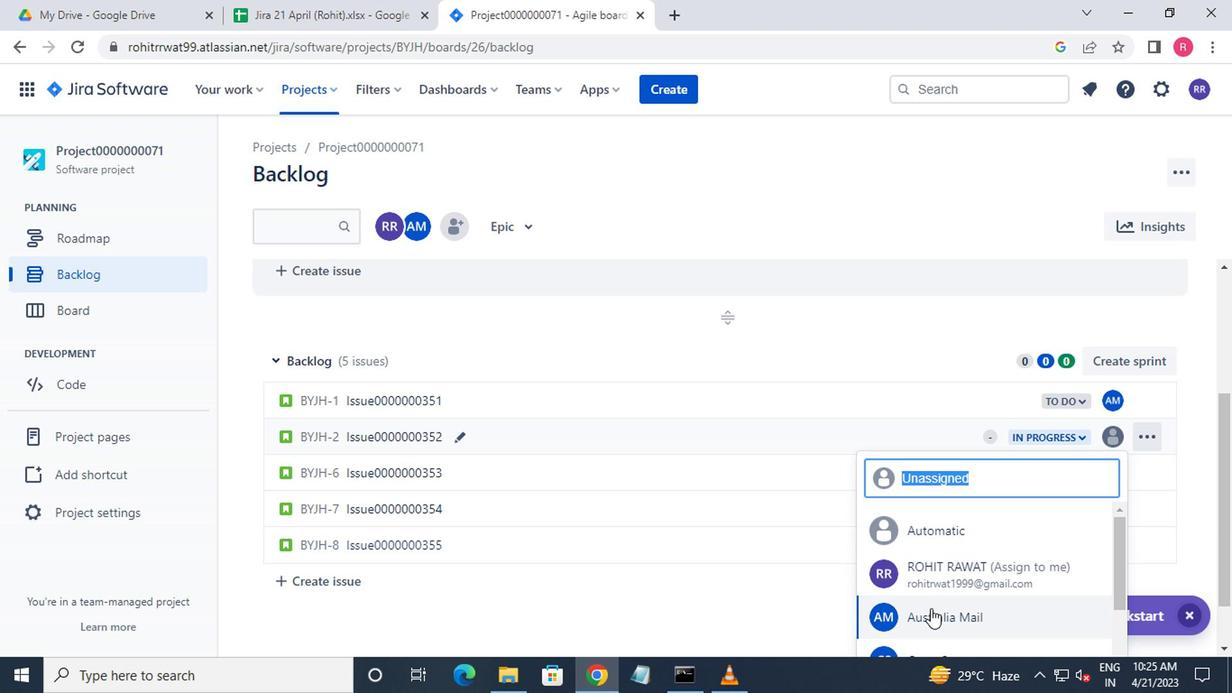 
Action: Mouse moved to (918, 590)
Screenshot: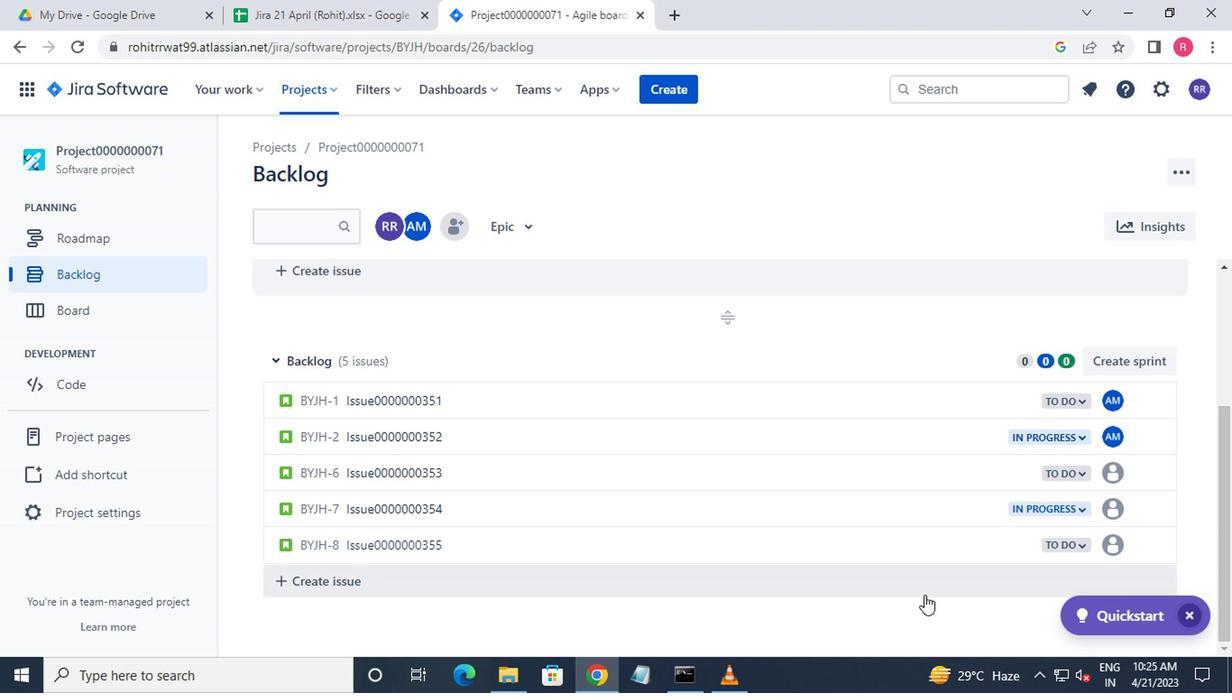 
